 Task: Find connections with filter location Nova Lima with filter topic #Successwith filter profile language Potuguese with filter current company HashedIn by Deloitte with filter school Little Flower School - India with filter industry Security Guards and Patrol Services with filter service category Blogging with filter keywords title Animal Breeder
Action: Mouse moved to (235, 293)
Screenshot: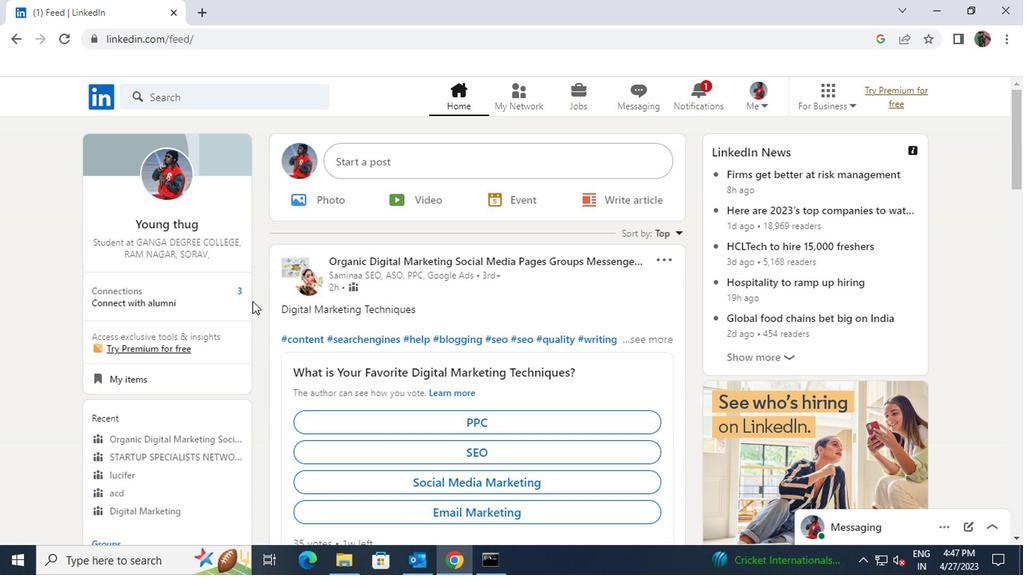
Action: Mouse pressed left at (235, 293)
Screenshot: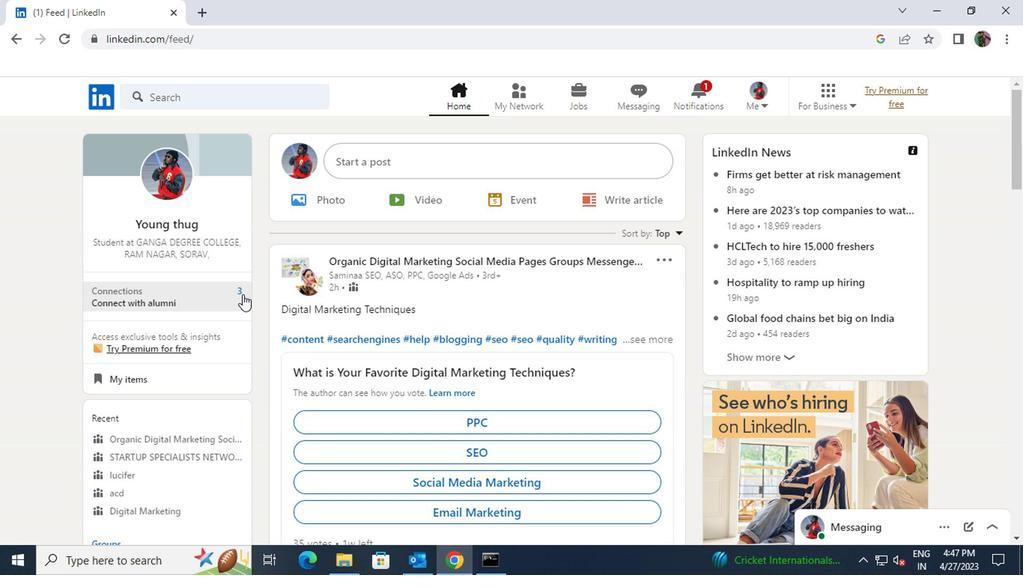 
Action: Mouse moved to (247, 188)
Screenshot: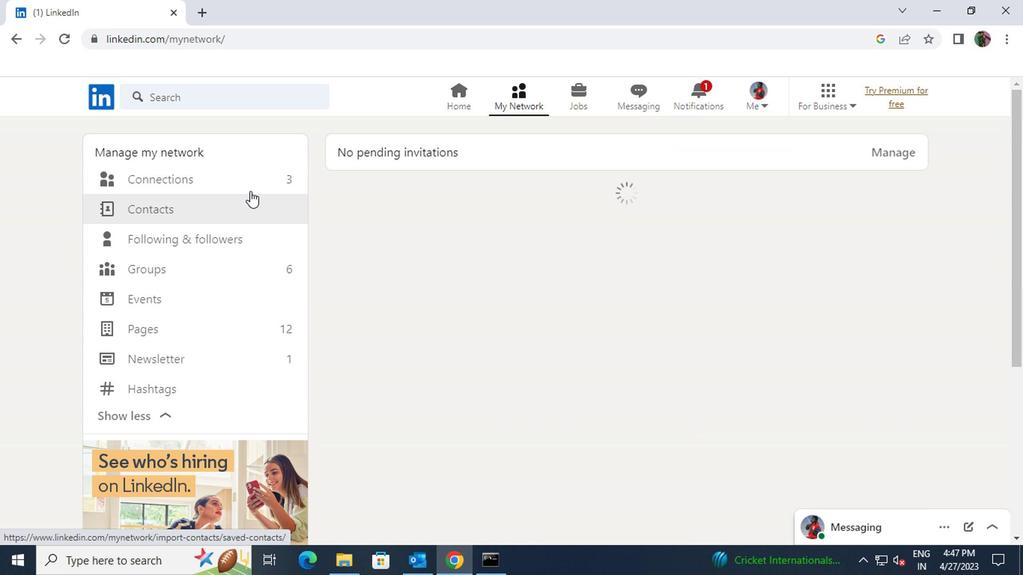 
Action: Mouse pressed left at (247, 188)
Screenshot: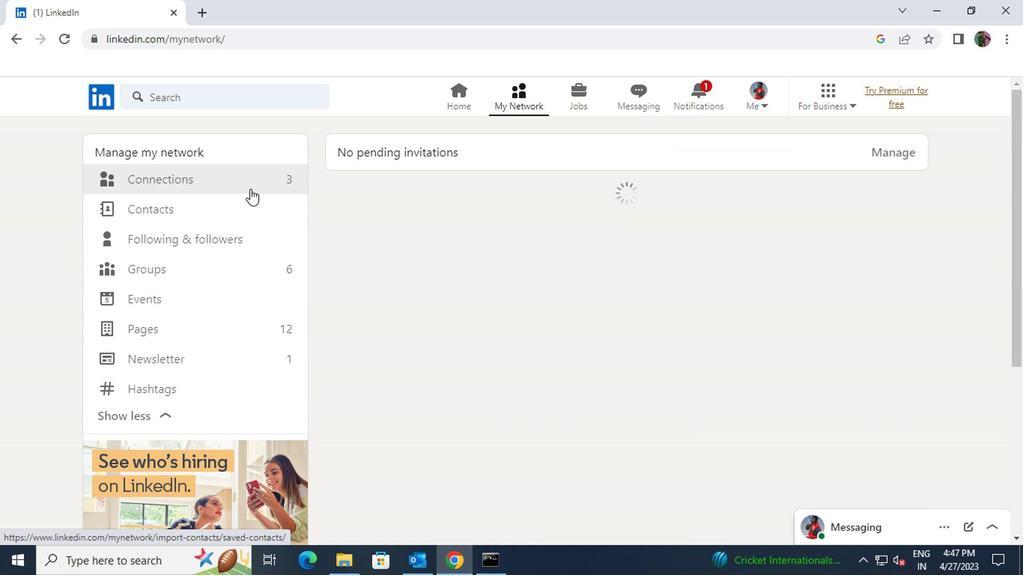 
Action: Mouse moved to (589, 180)
Screenshot: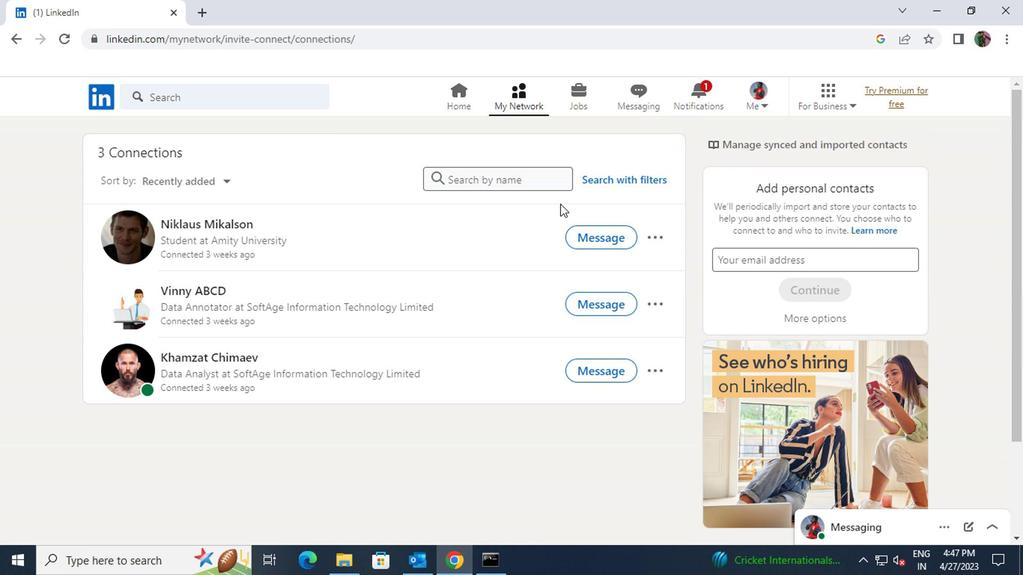 
Action: Mouse pressed left at (589, 180)
Screenshot: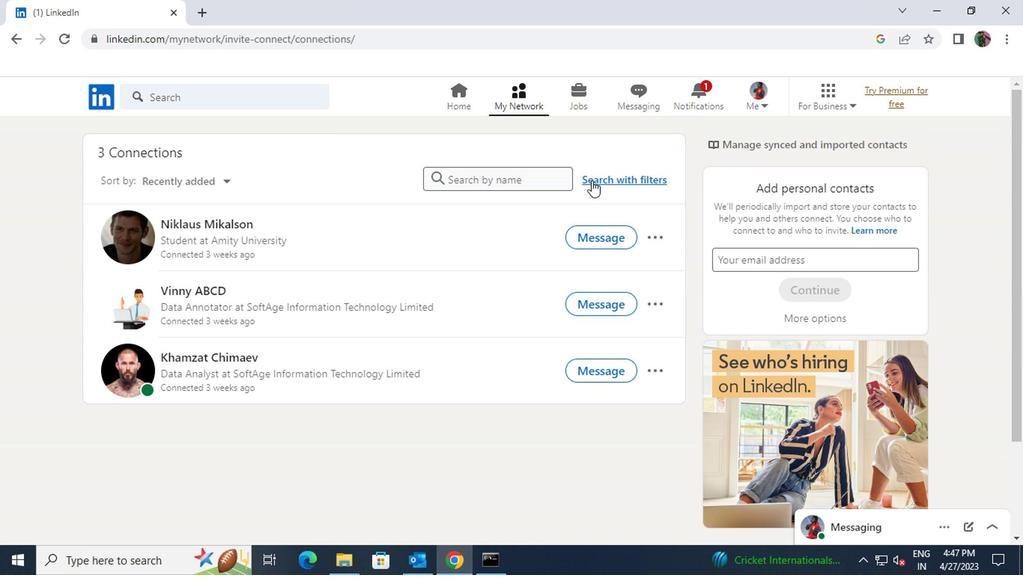 
Action: Mouse moved to (563, 142)
Screenshot: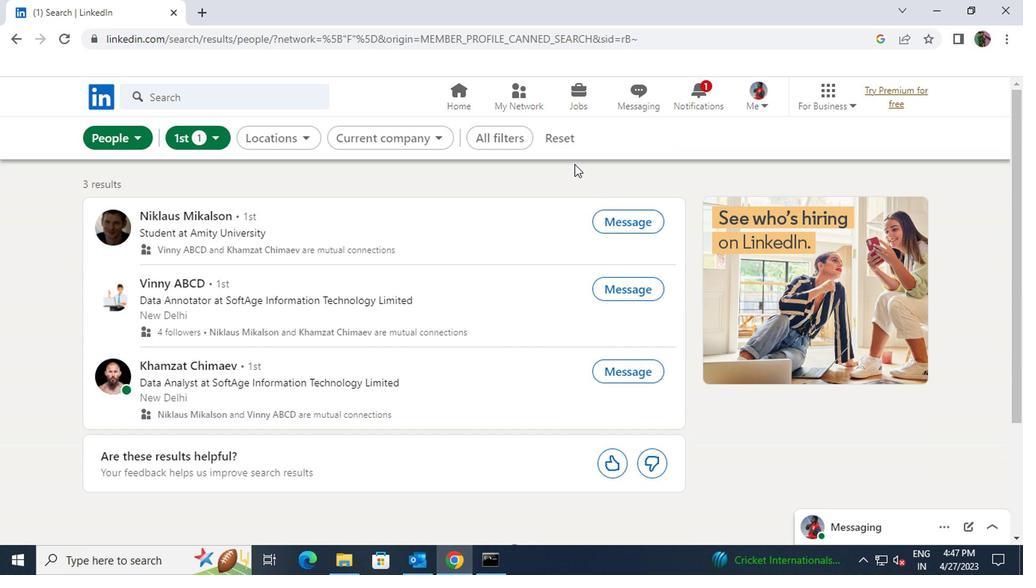 
Action: Mouse pressed left at (563, 142)
Screenshot: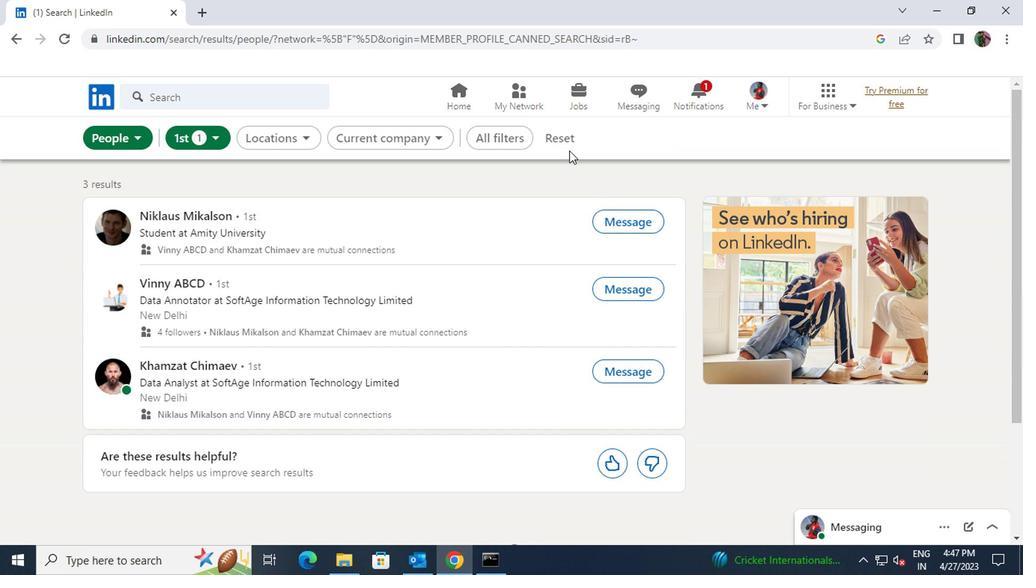 
Action: Mouse moved to (533, 142)
Screenshot: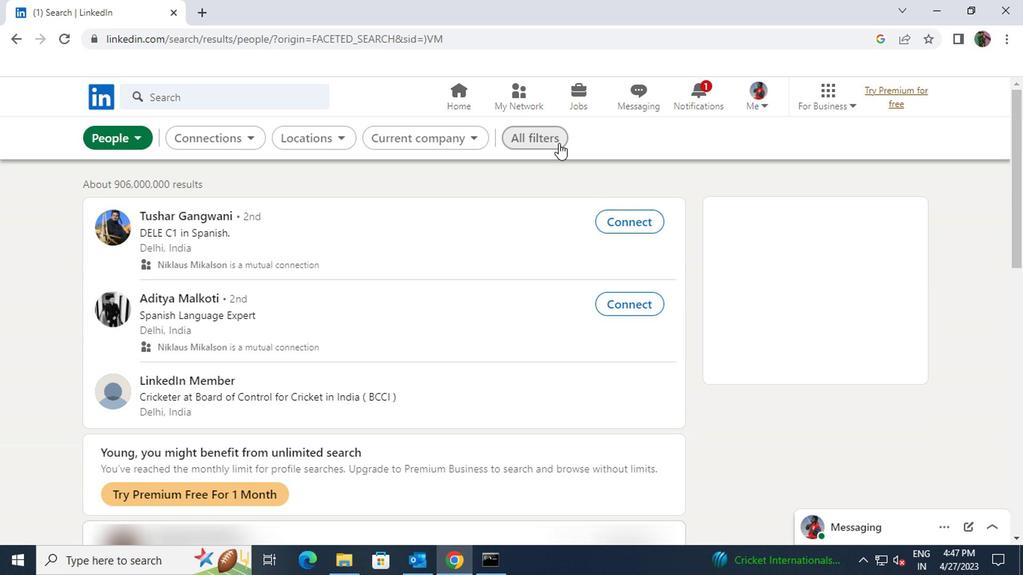 
Action: Mouse pressed left at (533, 142)
Screenshot: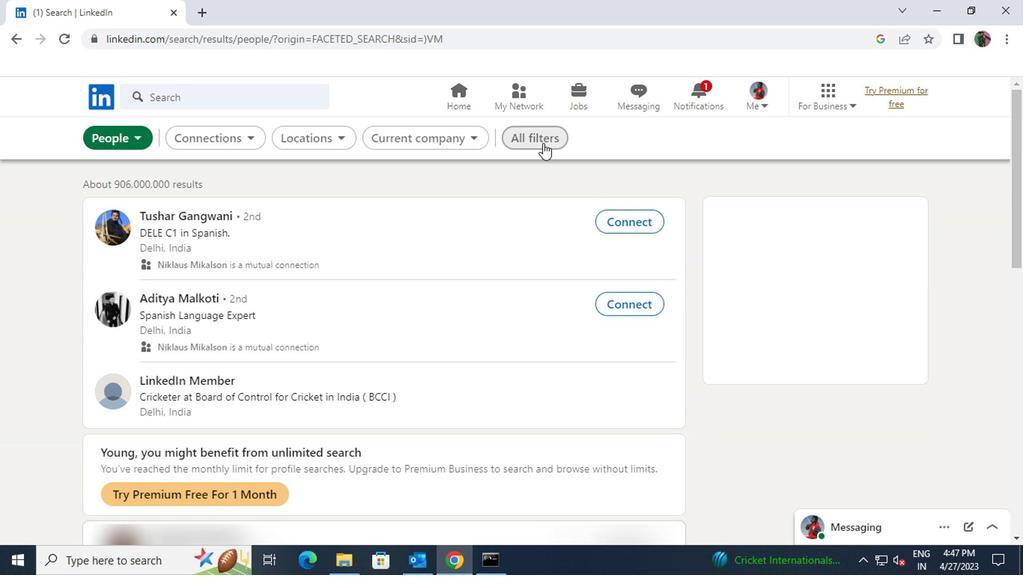 
Action: Mouse moved to (758, 350)
Screenshot: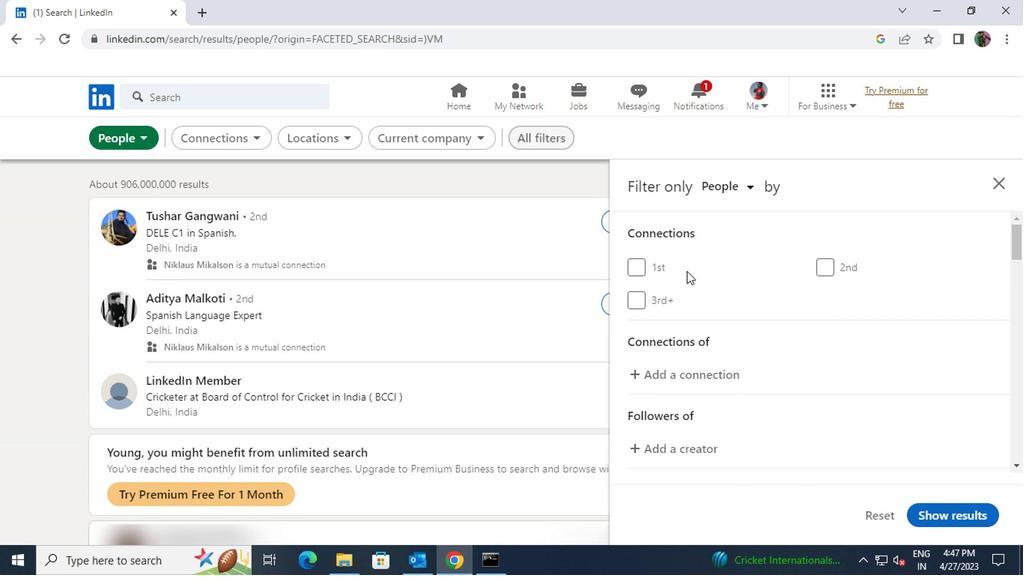 
Action: Mouse scrolled (758, 349) with delta (0, -1)
Screenshot: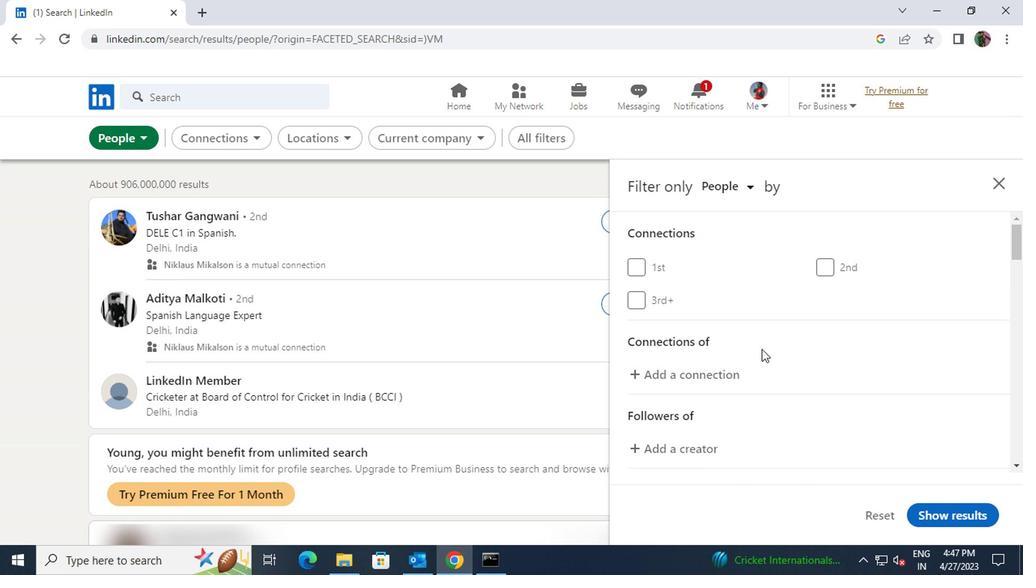 
Action: Mouse scrolled (758, 349) with delta (0, -1)
Screenshot: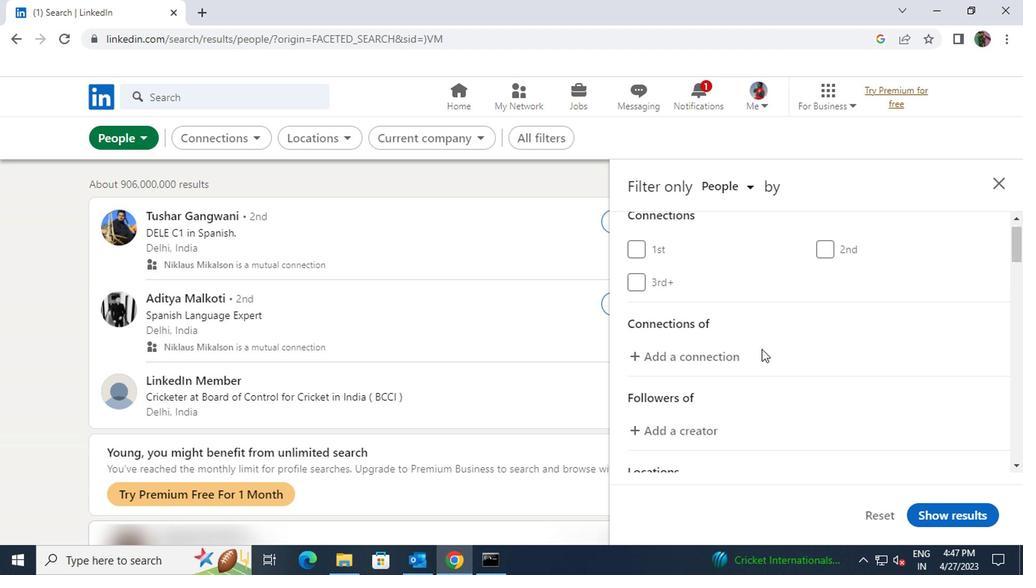 
Action: Mouse scrolled (758, 349) with delta (0, -1)
Screenshot: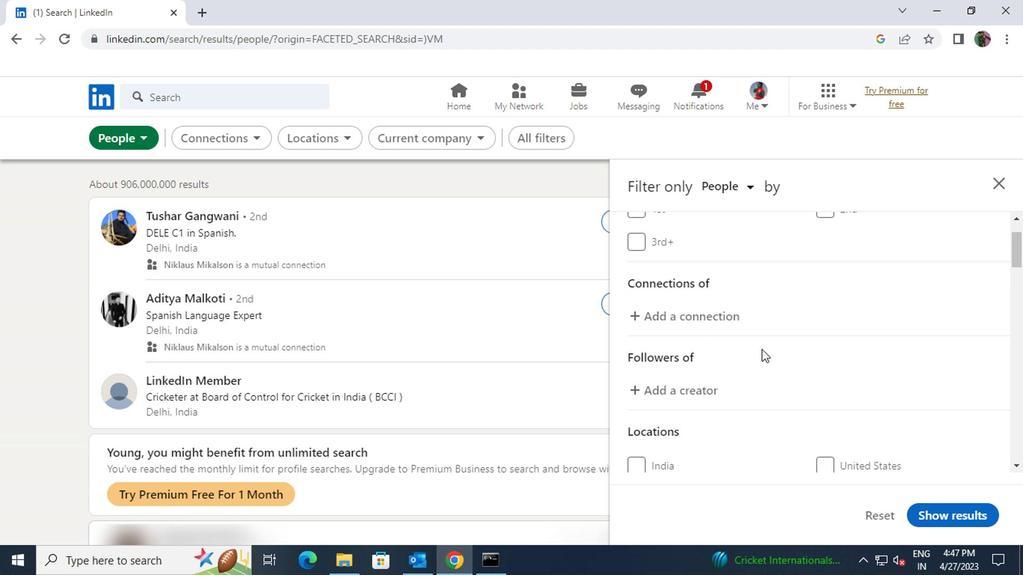 
Action: Mouse moved to (833, 365)
Screenshot: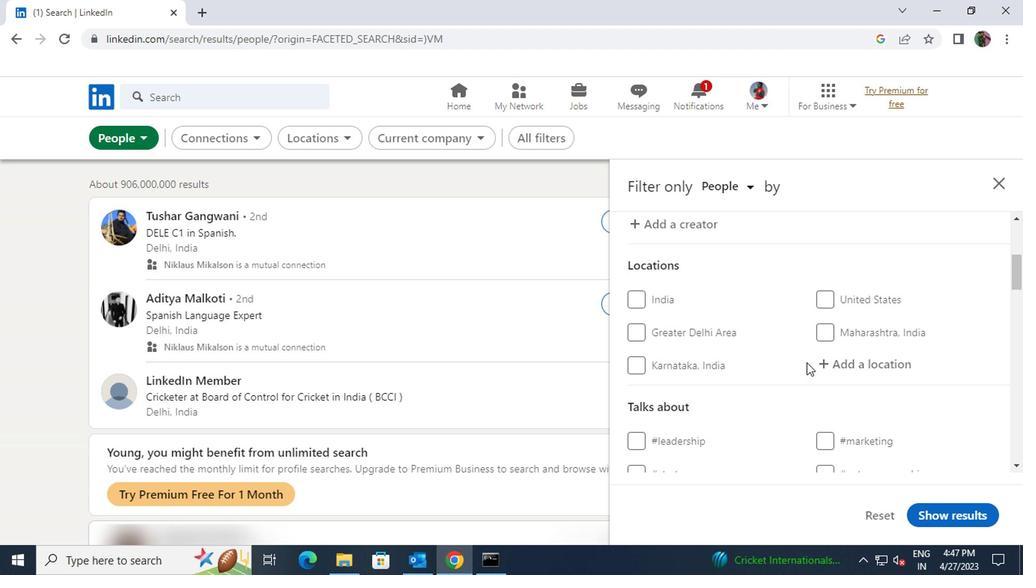 
Action: Mouse pressed left at (833, 365)
Screenshot: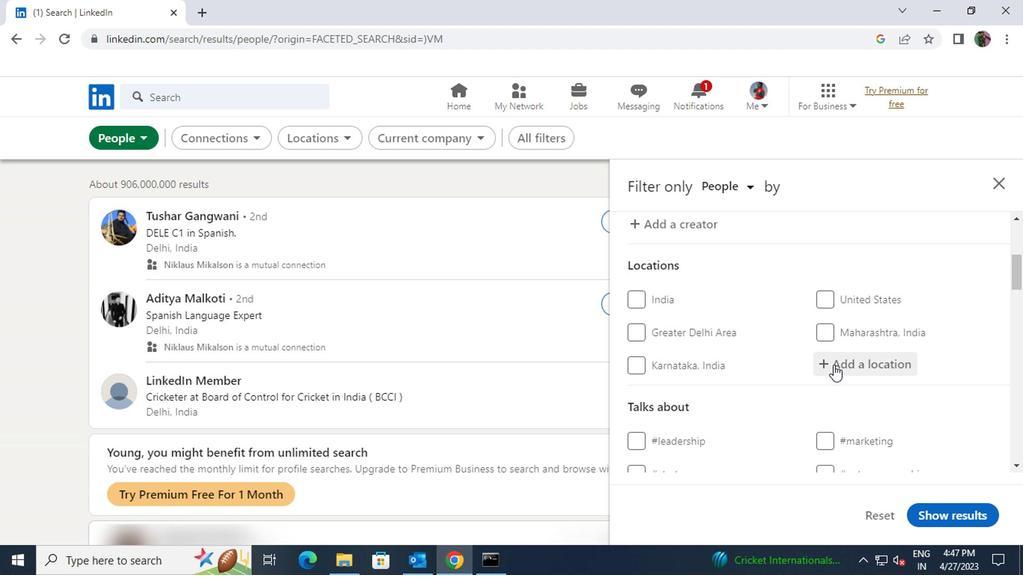 
Action: Mouse moved to (833, 365)
Screenshot: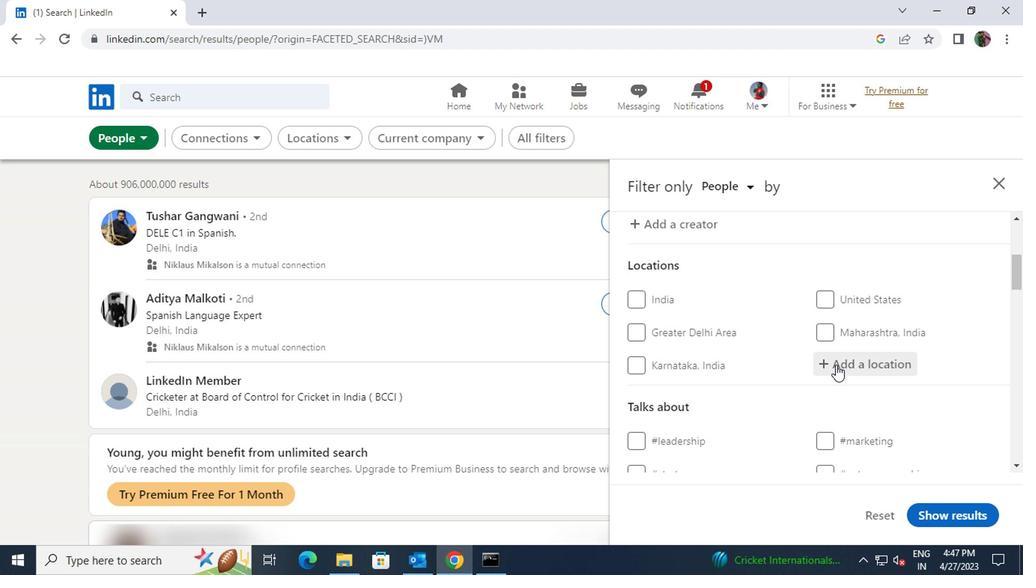 
Action: Key pressed <Key.shift>NOVA<Key.space>LIMA
Screenshot: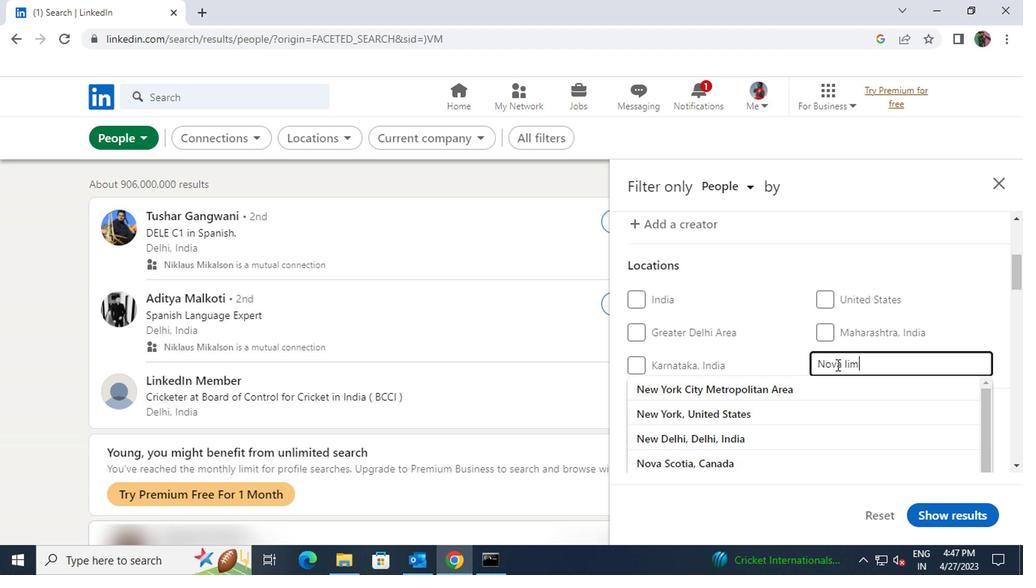 
Action: Mouse moved to (829, 382)
Screenshot: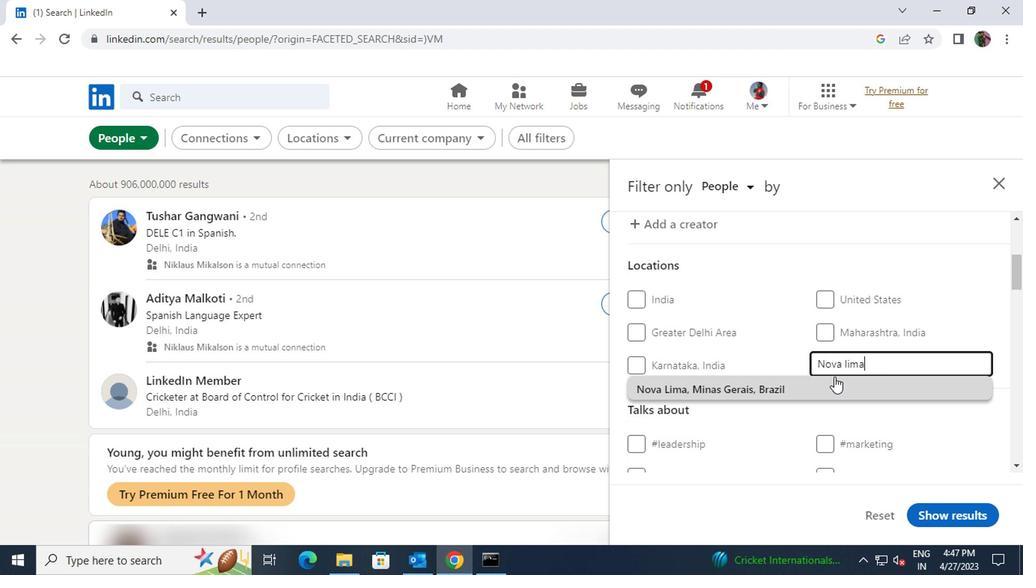 
Action: Mouse pressed left at (829, 382)
Screenshot: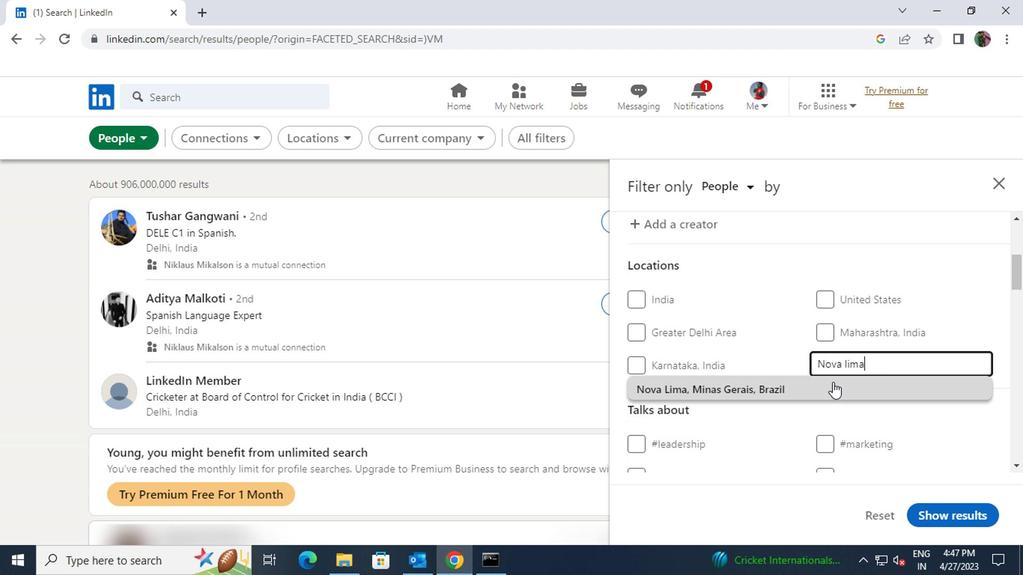 
Action: Mouse scrolled (829, 382) with delta (0, 0)
Screenshot: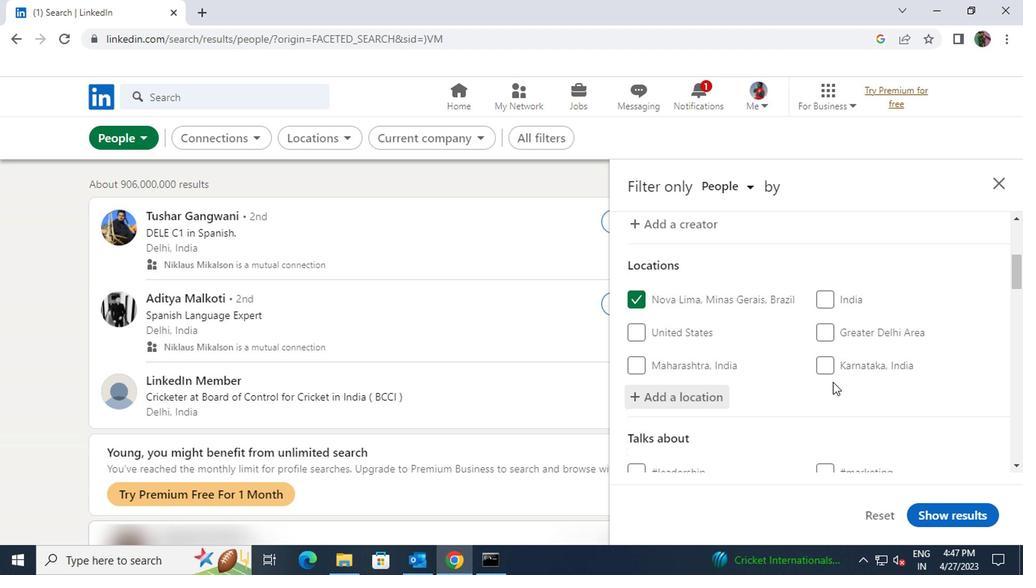 
Action: Mouse scrolled (829, 382) with delta (0, 0)
Screenshot: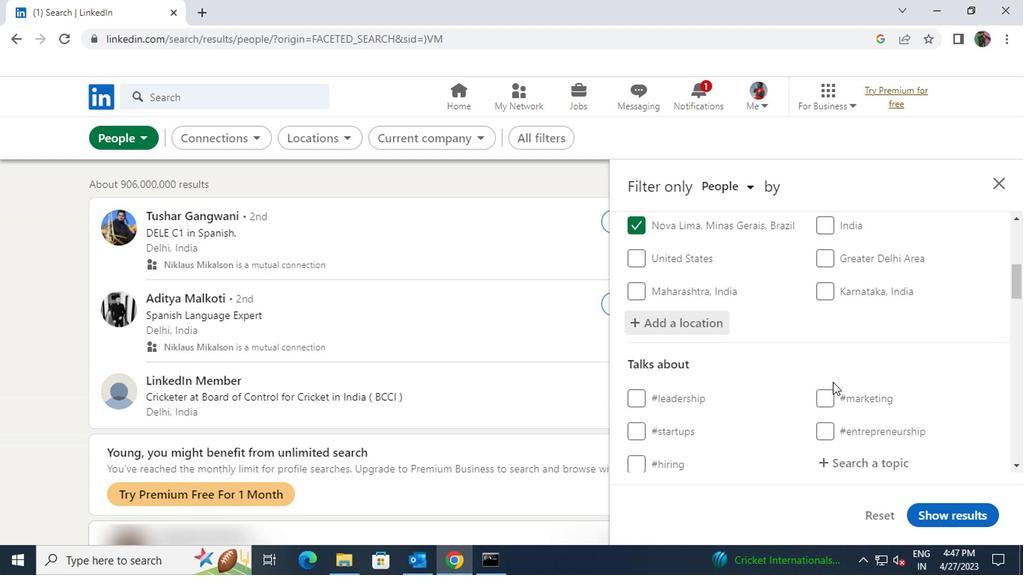 
Action: Mouse pressed left at (829, 382)
Screenshot: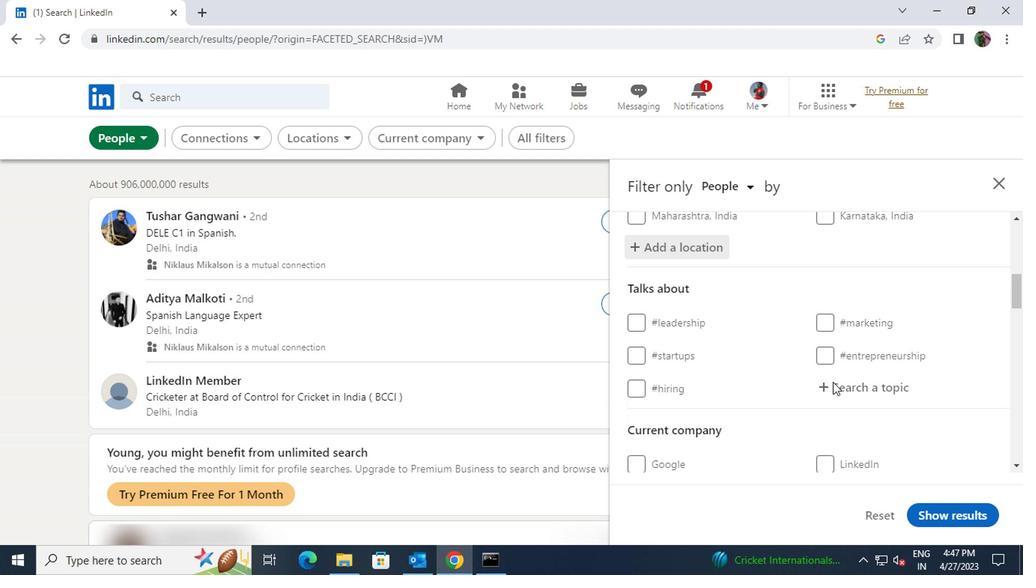 
Action: Key pressed <Key.shift>#<Key.shift>SUCESSWITH
Screenshot: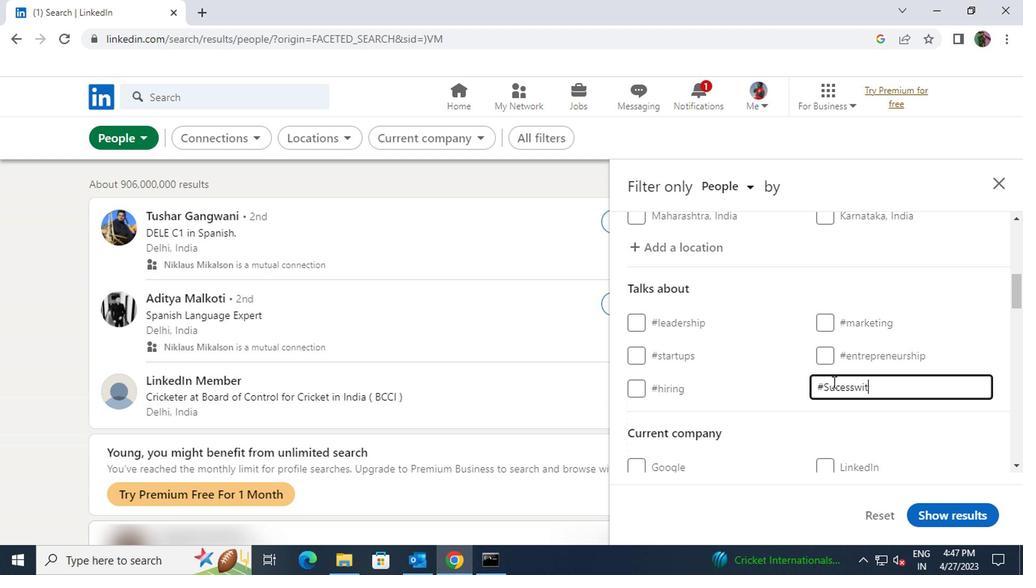 
Action: Mouse scrolled (829, 382) with delta (0, 0)
Screenshot: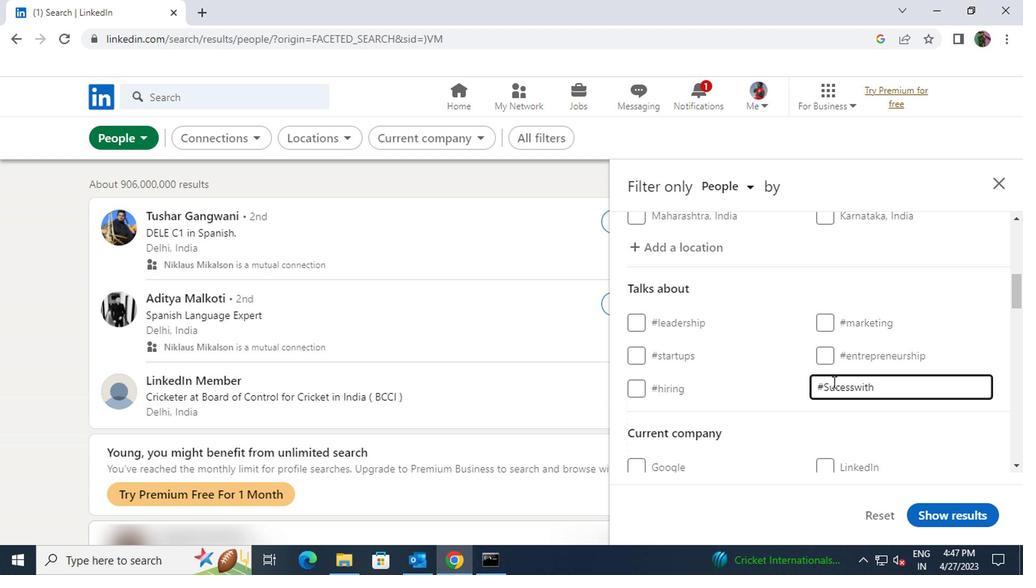 
Action: Mouse scrolled (829, 382) with delta (0, 0)
Screenshot: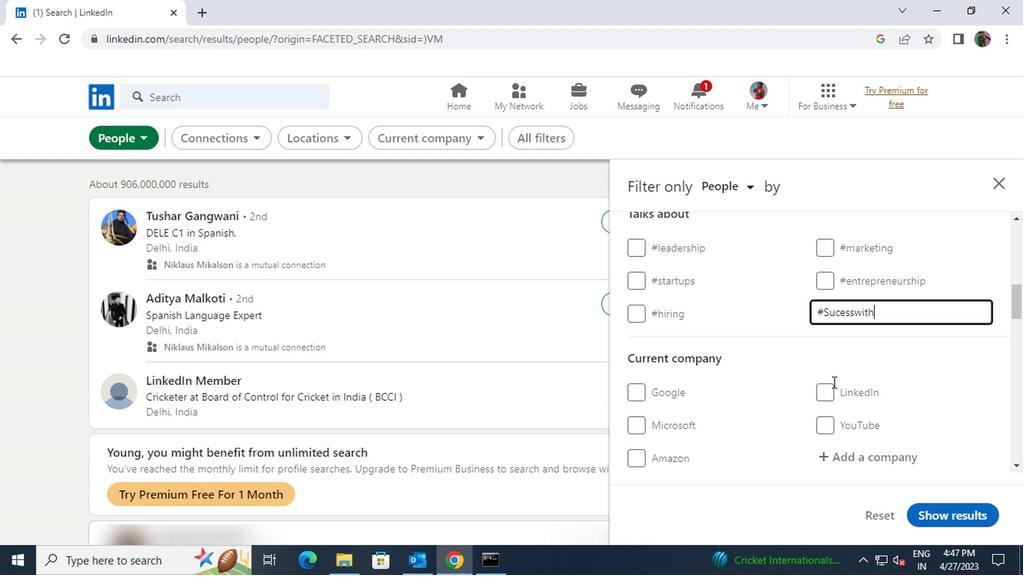 
Action: Mouse pressed left at (829, 382)
Screenshot: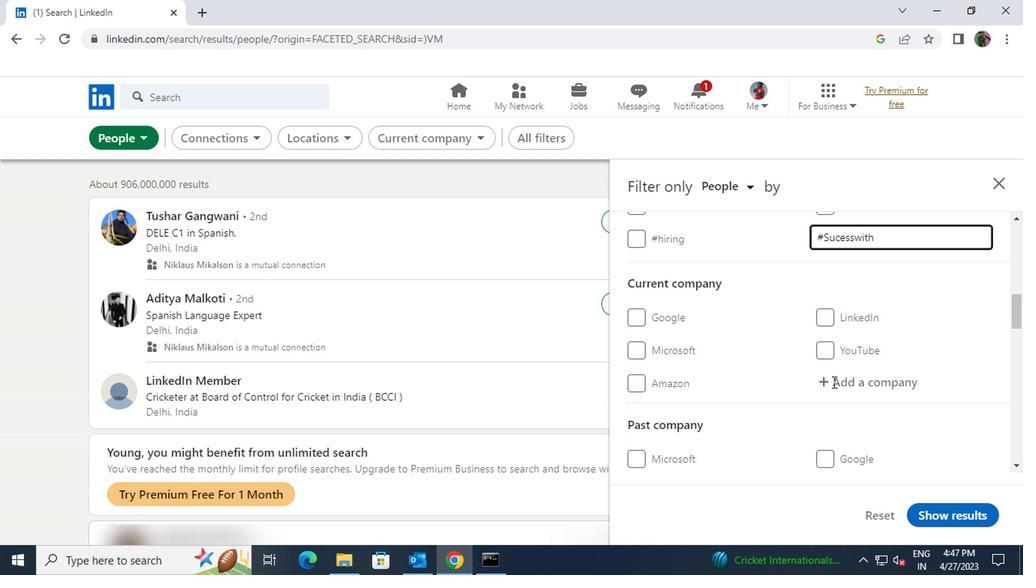
Action: Key pressed <Key.shift><Key.shift><Key.shift><Key.shift><Key.shift>HASHEDI
Screenshot: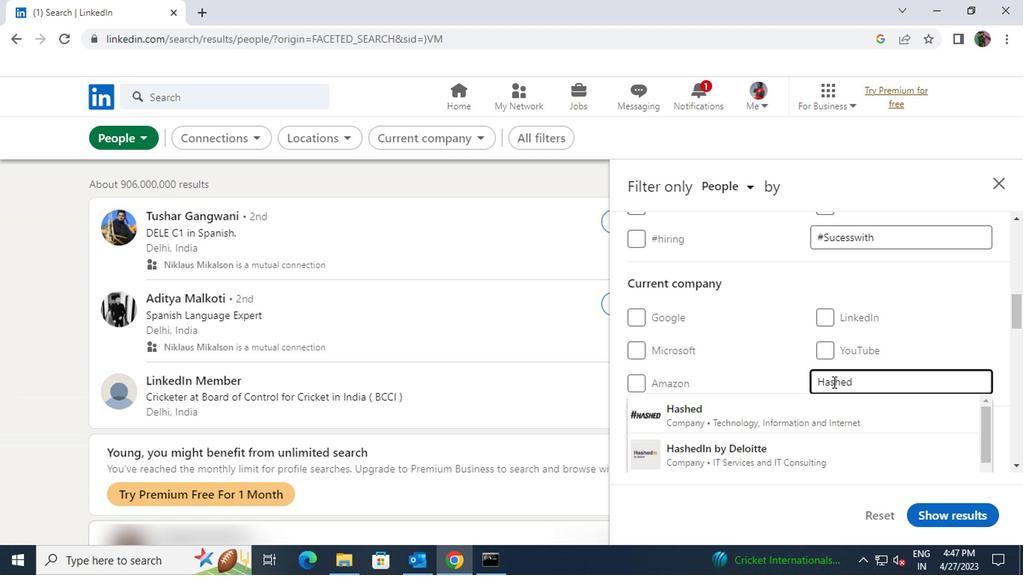 
Action: Mouse moved to (821, 412)
Screenshot: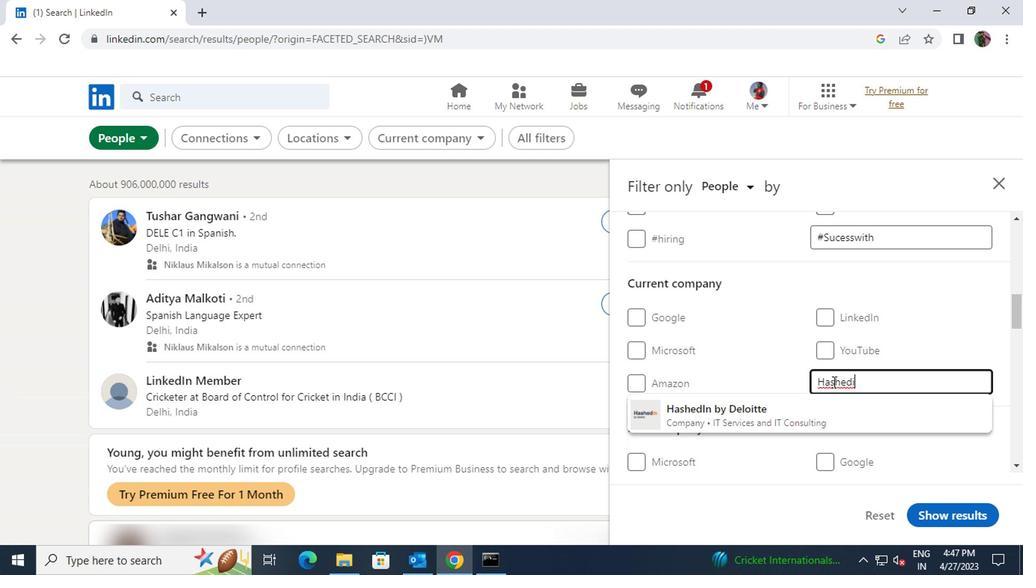 
Action: Mouse pressed left at (821, 412)
Screenshot: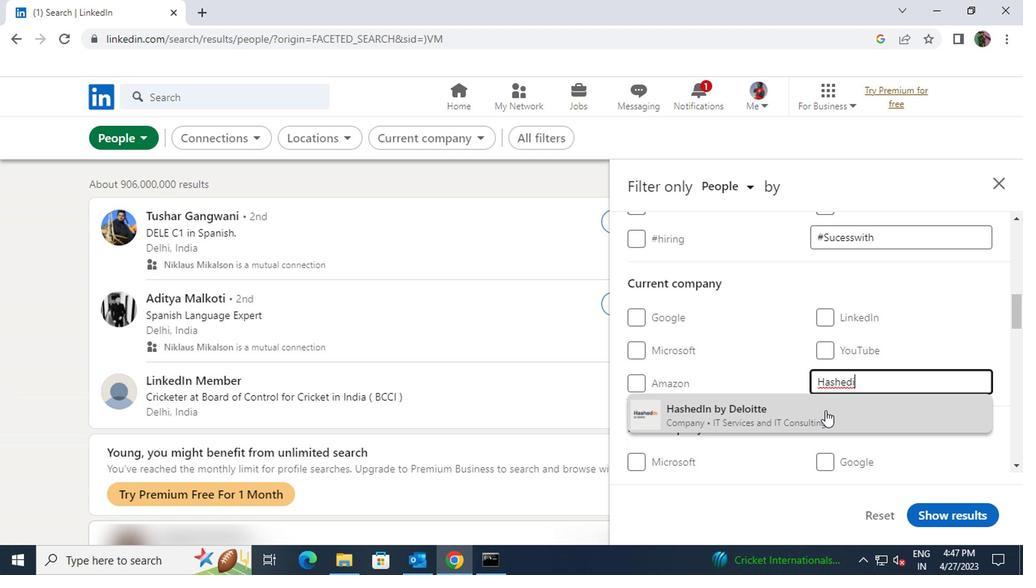 
Action: Mouse scrolled (821, 411) with delta (0, 0)
Screenshot: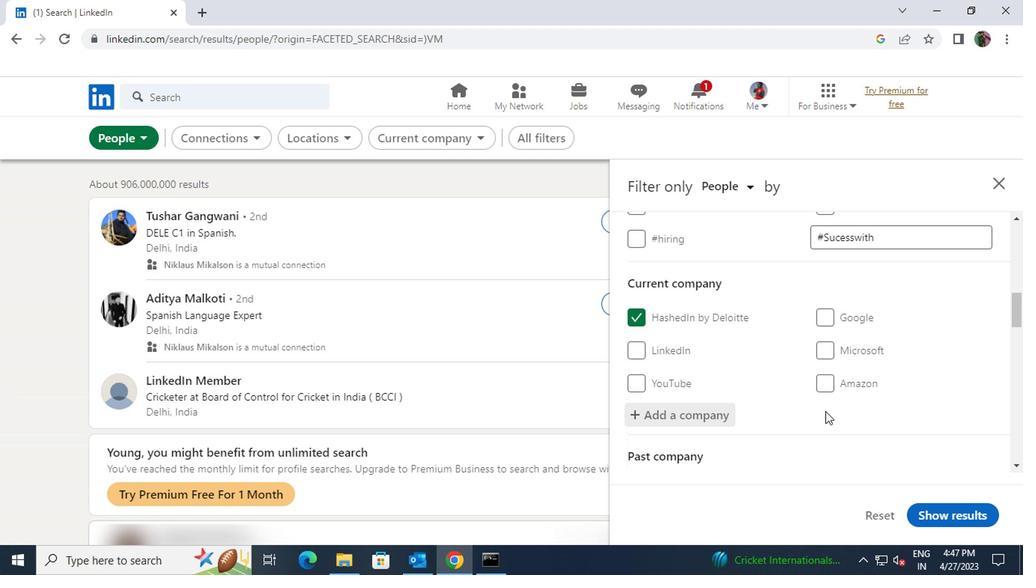 
Action: Mouse scrolled (821, 411) with delta (0, 0)
Screenshot: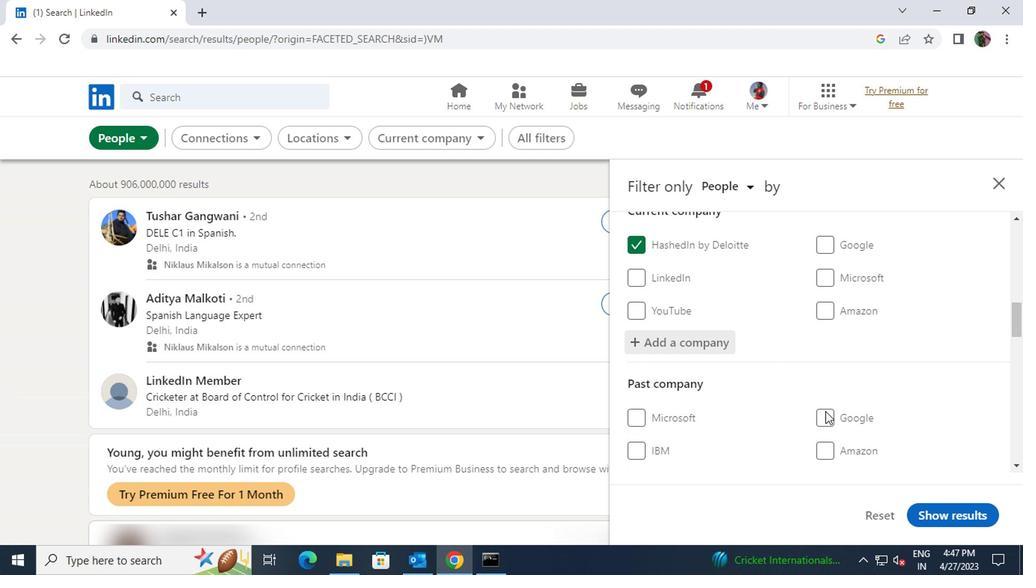
Action: Mouse scrolled (821, 411) with delta (0, 0)
Screenshot: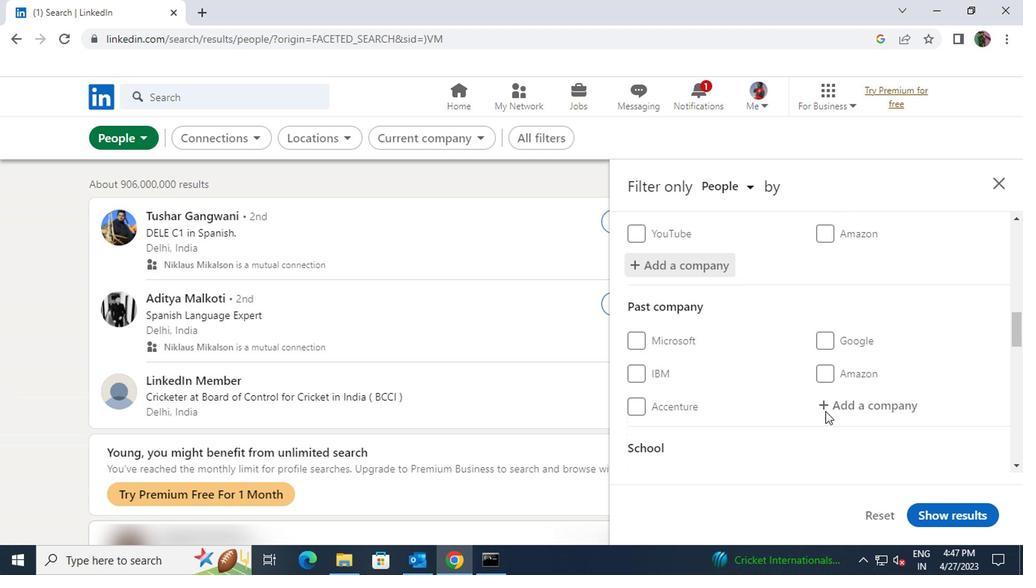 
Action: Mouse scrolled (821, 411) with delta (0, 0)
Screenshot: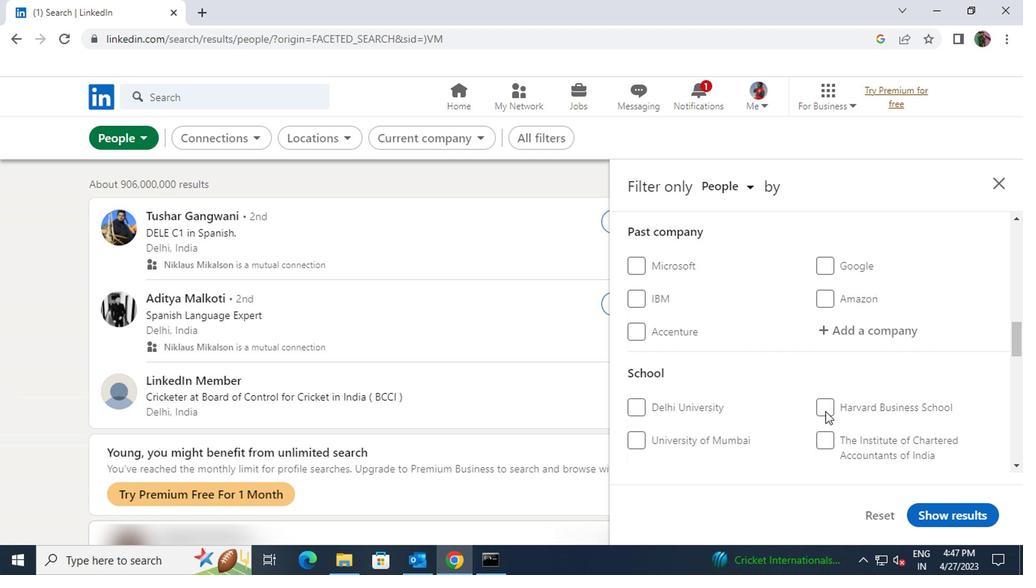 
Action: Mouse pressed left at (821, 412)
Screenshot: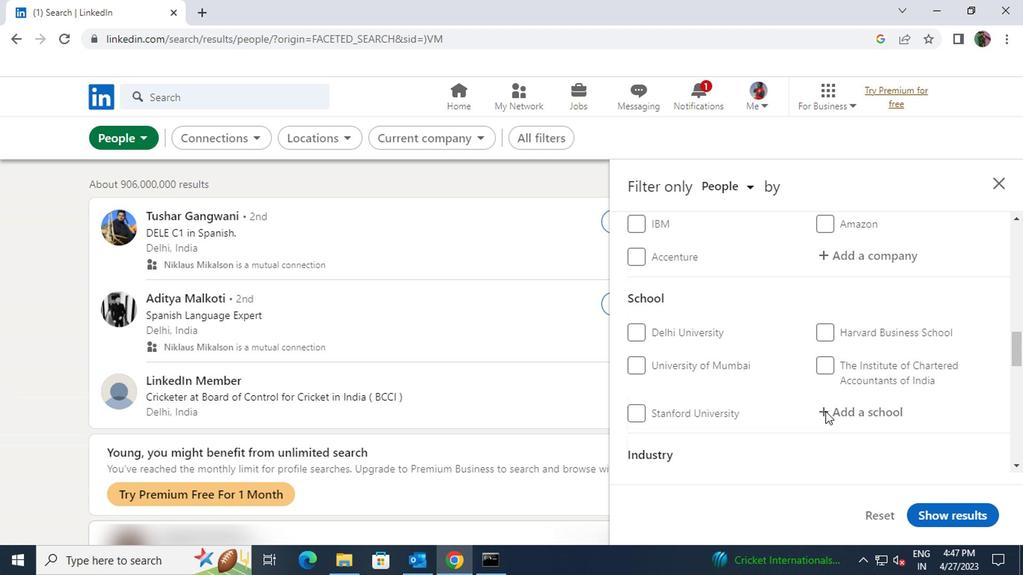 
Action: Key pressed <Key.shift>LITTLE
Screenshot: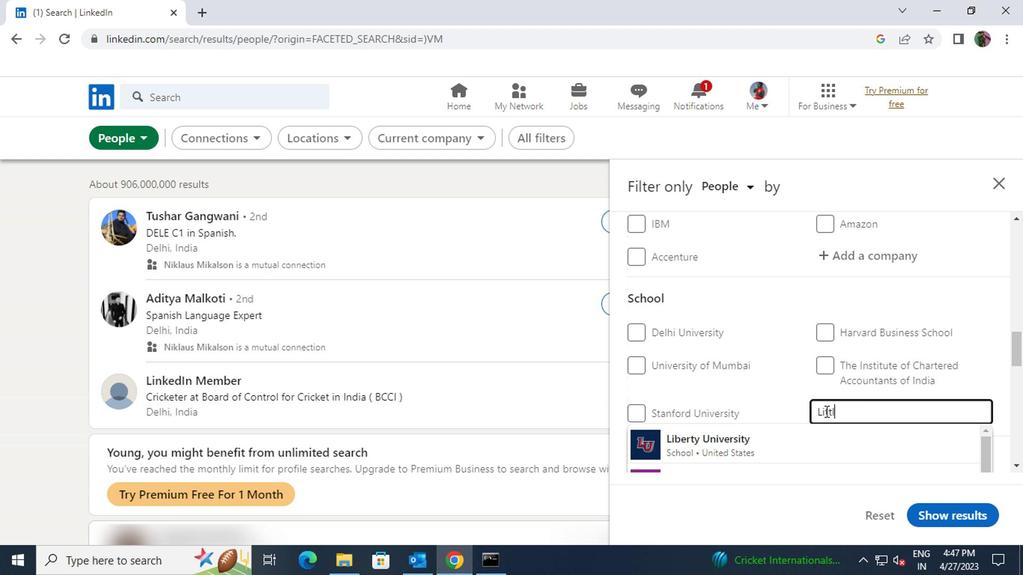 
Action: Mouse moved to (818, 424)
Screenshot: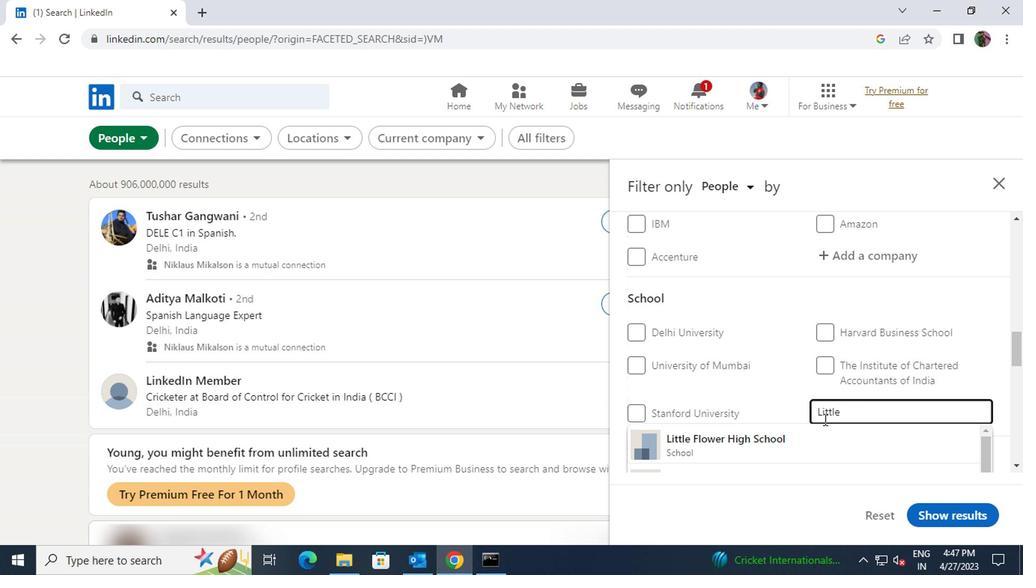 
Action: Mouse scrolled (818, 423) with delta (0, -1)
Screenshot: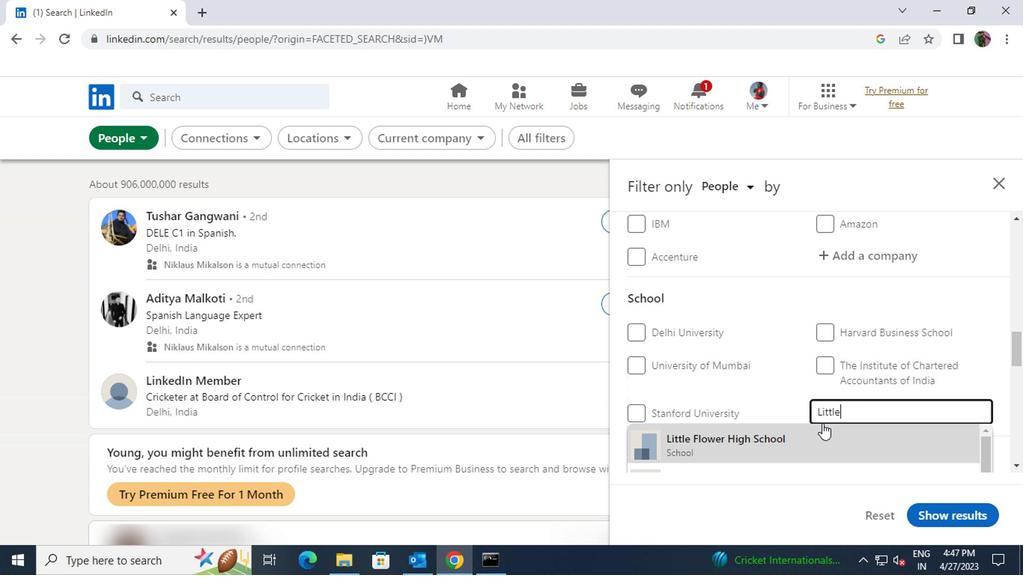 
Action: Mouse scrolled (818, 424) with delta (0, 0)
Screenshot: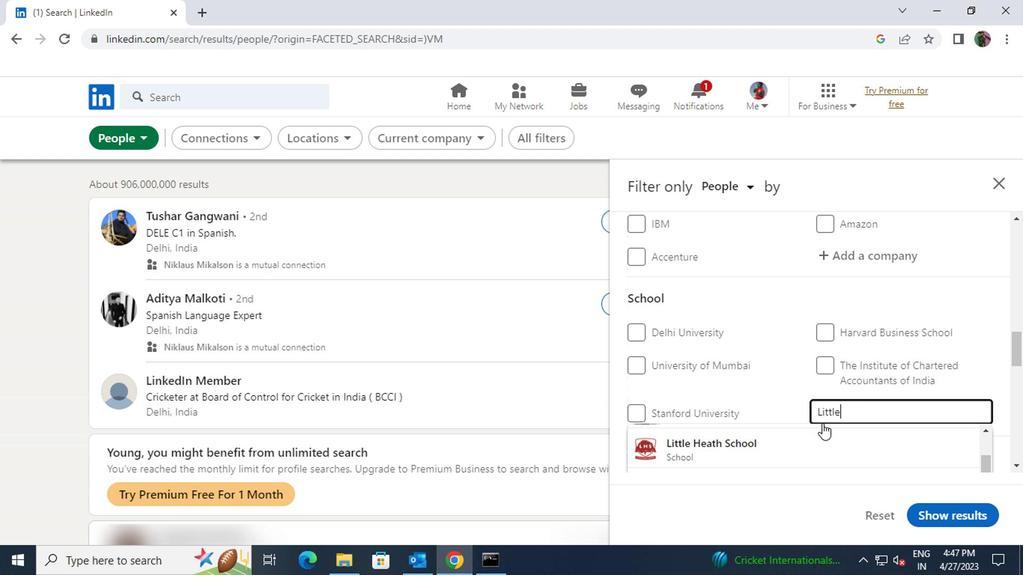 
Action: Mouse scrolled (818, 423) with delta (0, -1)
Screenshot: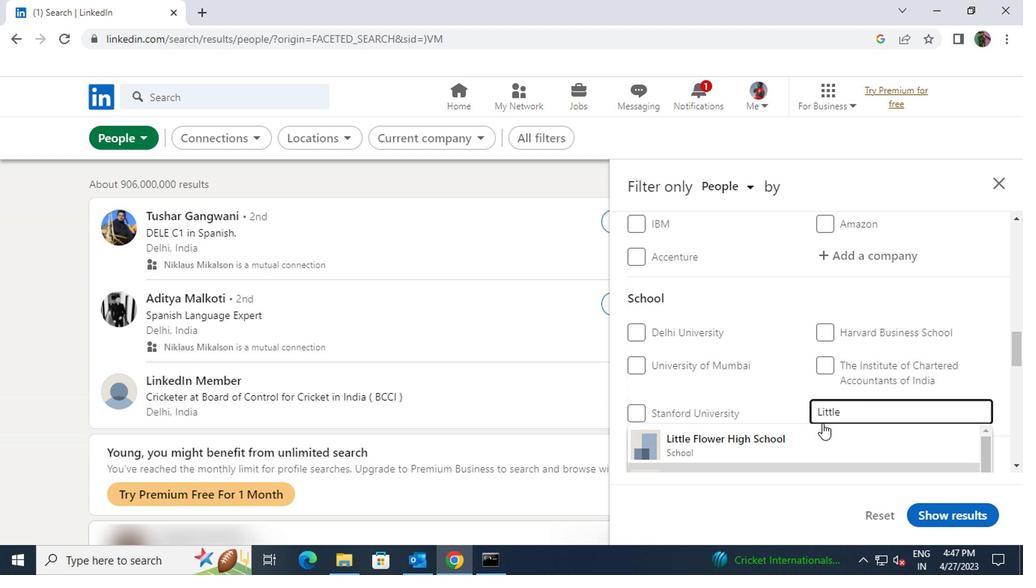 
Action: Mouse scrolled (818, 424) with delta (0, 0)
Screenshot: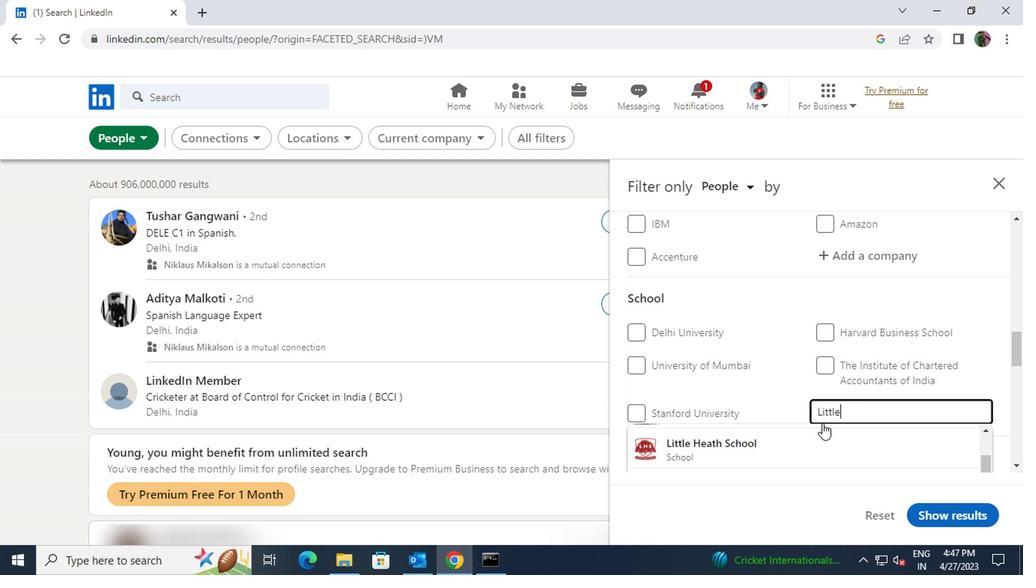 
Action: Mouse moved to (818, 426)
Screenshot: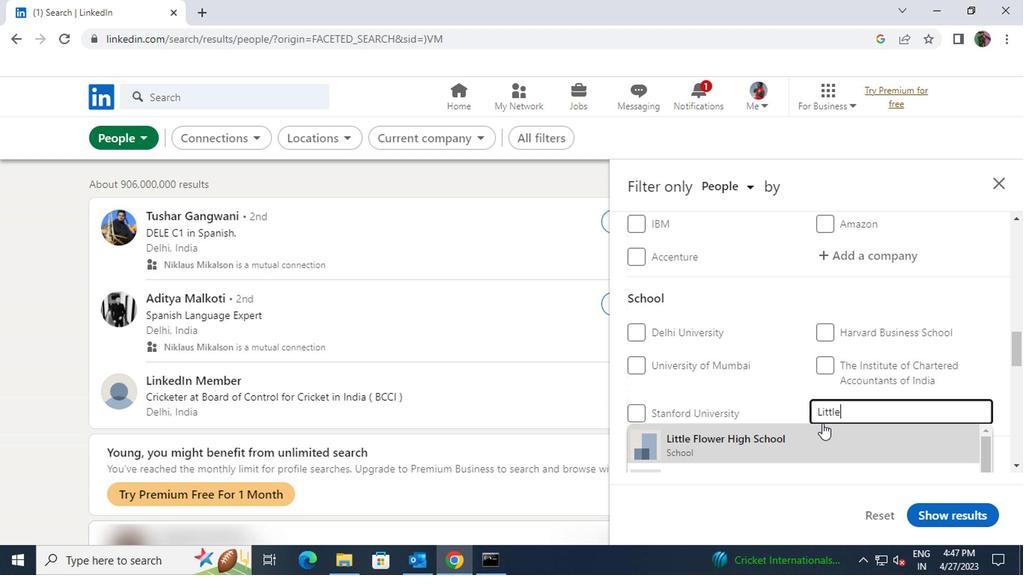 
Action: Mouse scrolled (818, 425) with delta (0, -1)
Screenshot: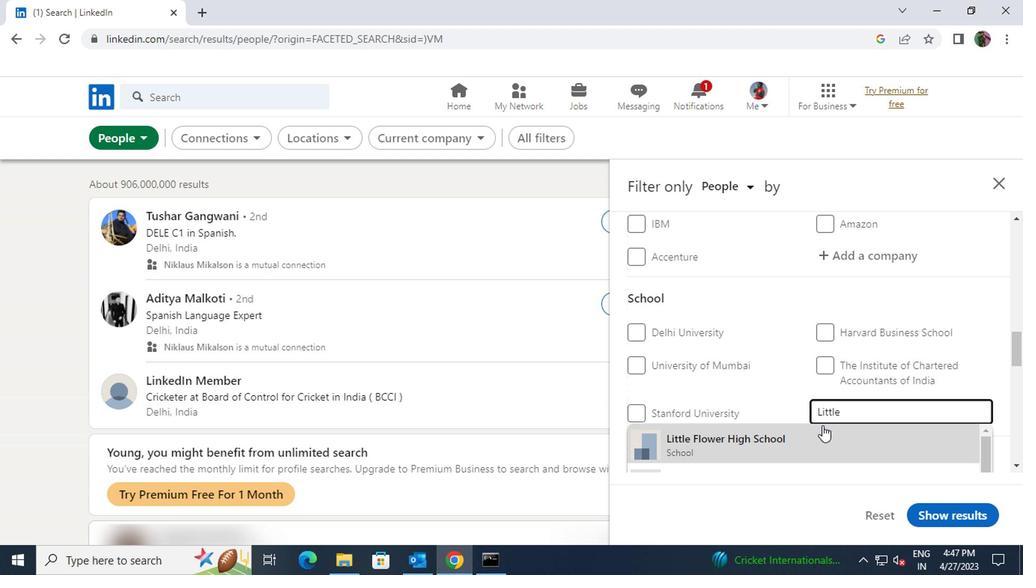 
Action: Mouse scrolled (818, 427) with delta (0, 0)
Screenshot: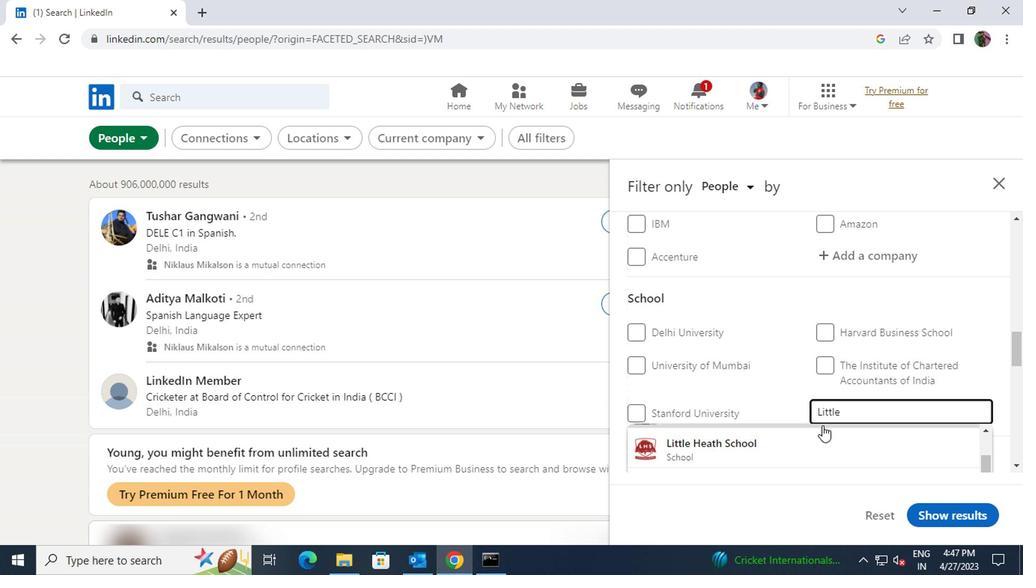 
Action: Mouse moved to (819, 427)
Screenshot: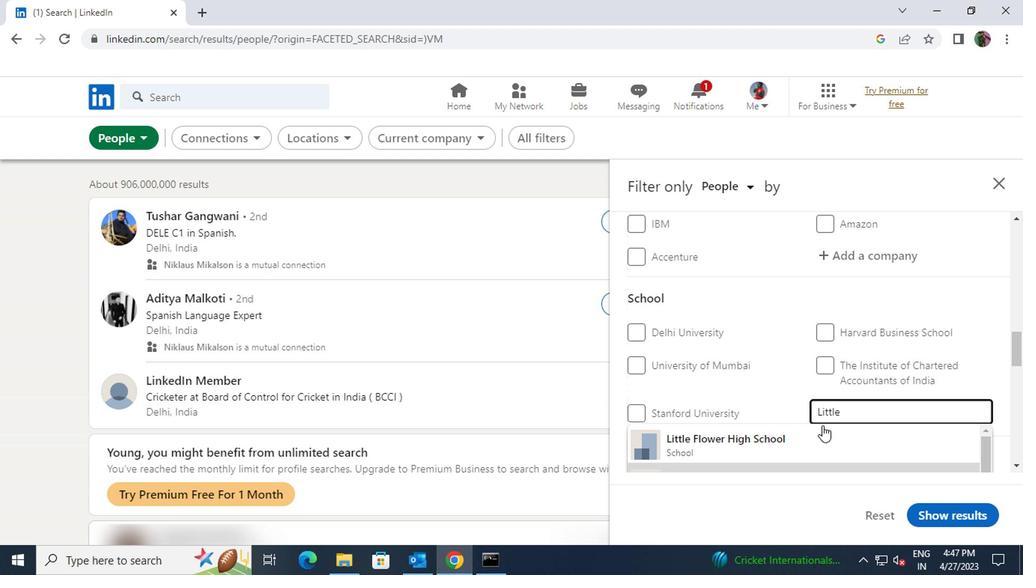 
Action: Mouse pressed left at (819, 427)
Screenshot: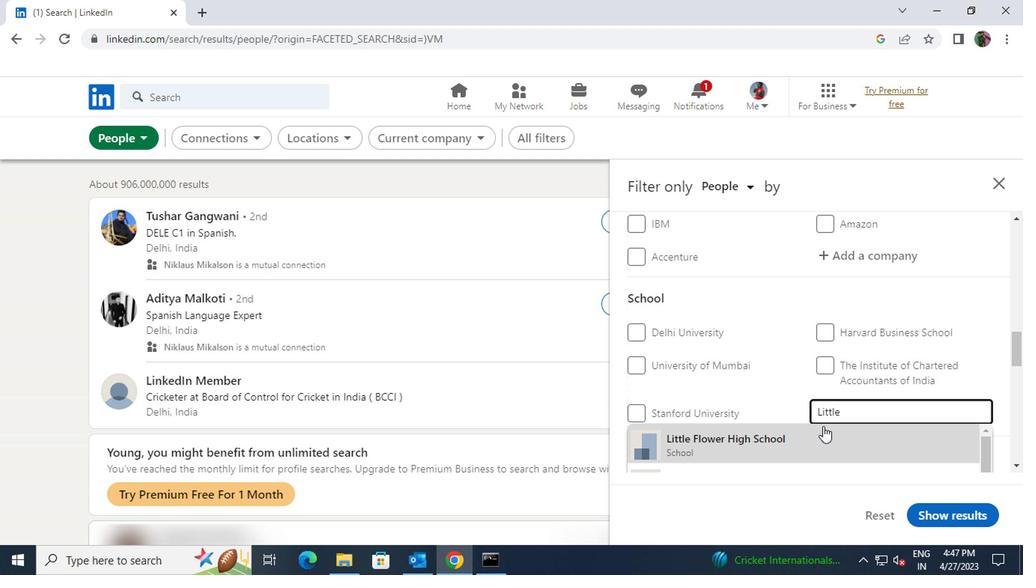 
Action: Mouse scrolled (819, 426) with delta (0, 0)
Screenshot: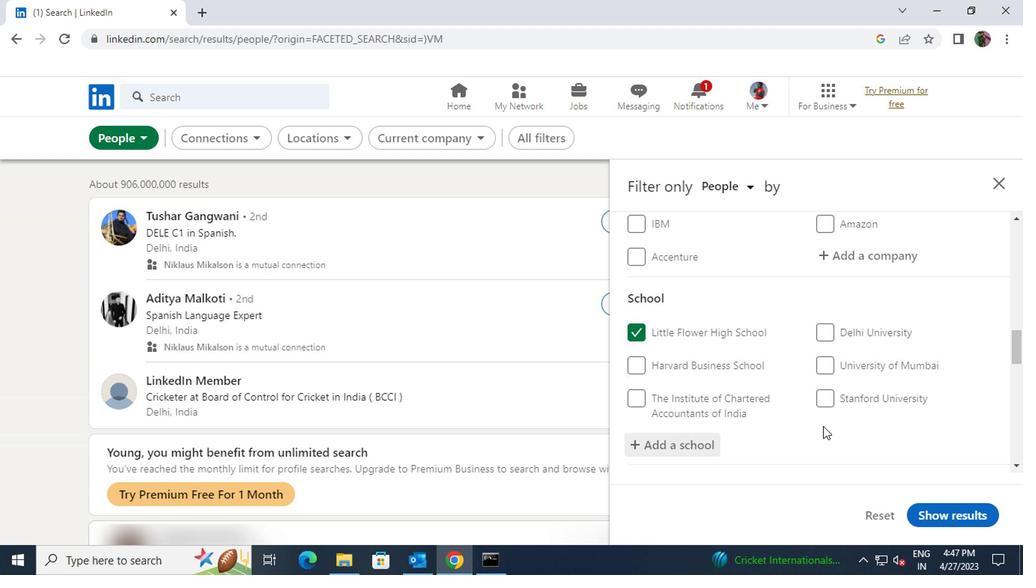 
Action: Mouse scrolled (819, 426) with delta (0, 0)
Screenshot: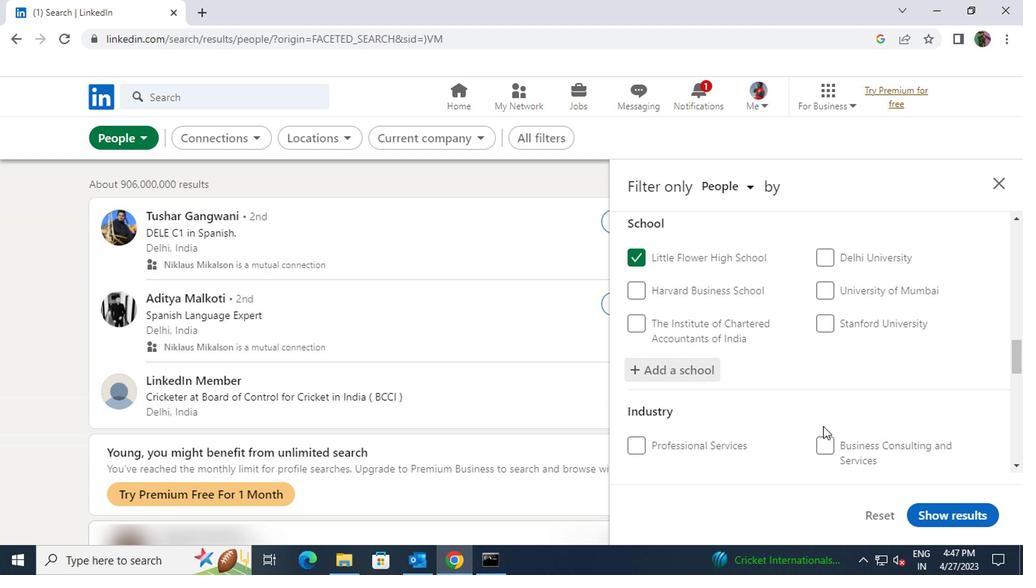 
Action: Mouse scrolled (819, 426) with delta (0, 0)
Screenshot: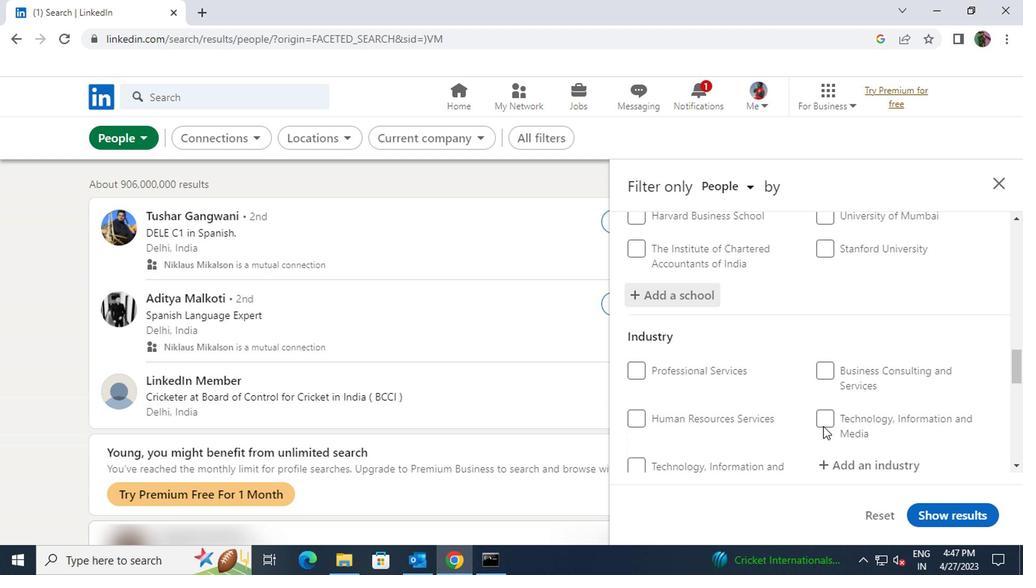 
Action: Mouse moved to (841, 393)
Screenshot: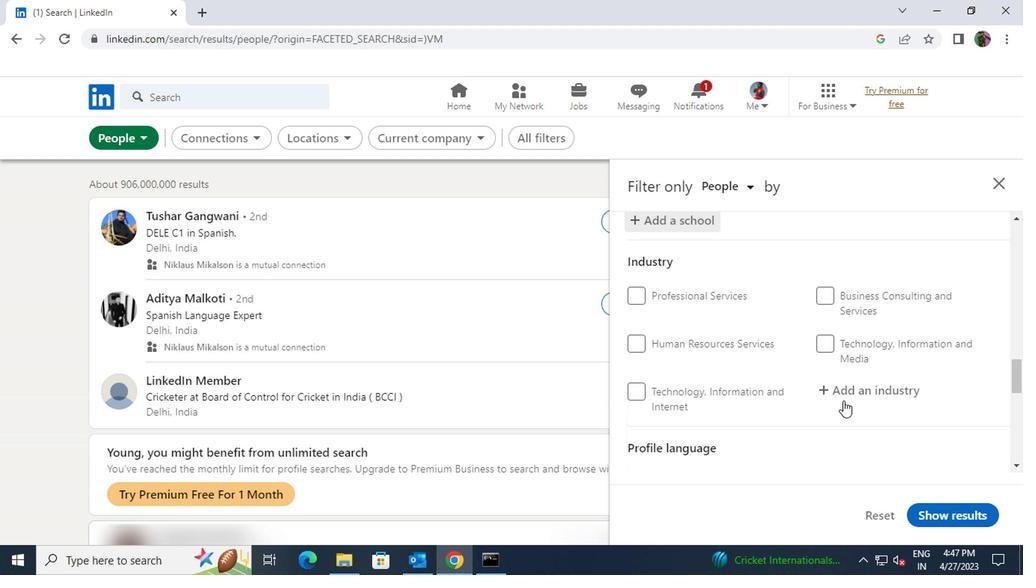 
Action: Mouse pressed left at (841, 393)
Screenshot: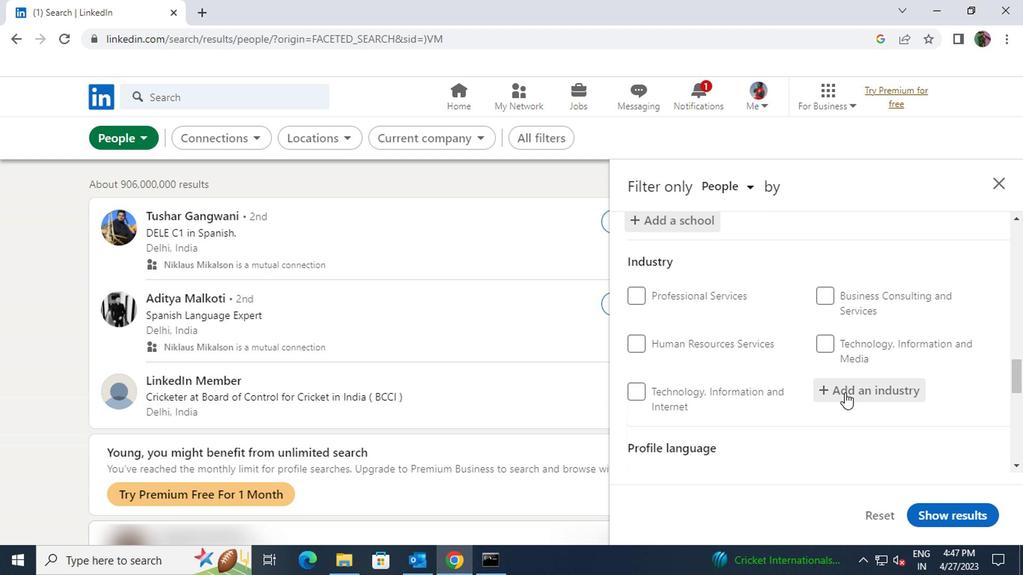 
Action: Key pressed <Key.shift>SECURITY<Key.space><Key.shift>GURADS
Screenshot: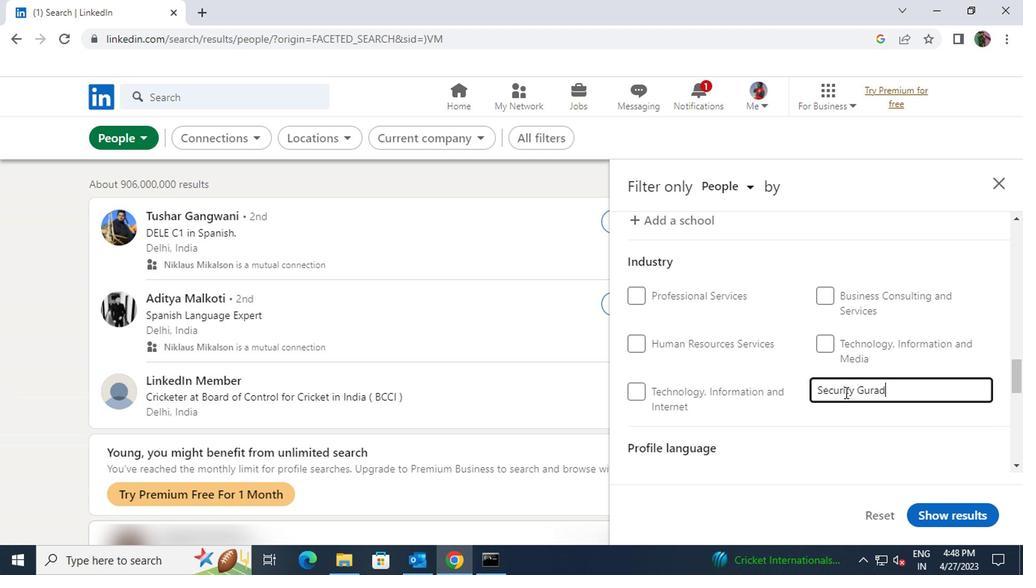 
Action: Mouse scrolled (841, 392) with delta (0, 0)
Screenshot: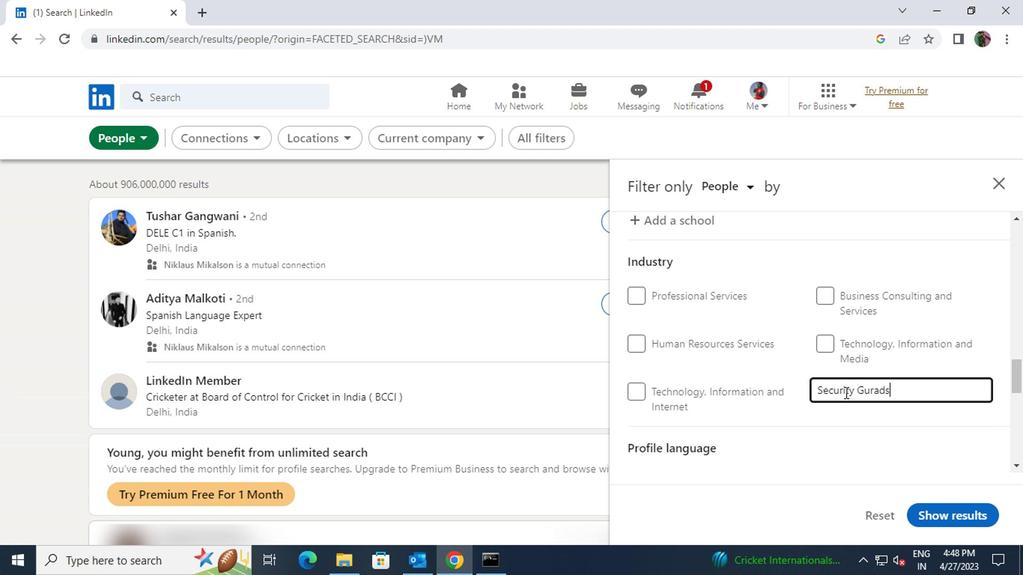 
Action: Mouse scrolled (841, 392) with delta (0, 0)
Screenshot: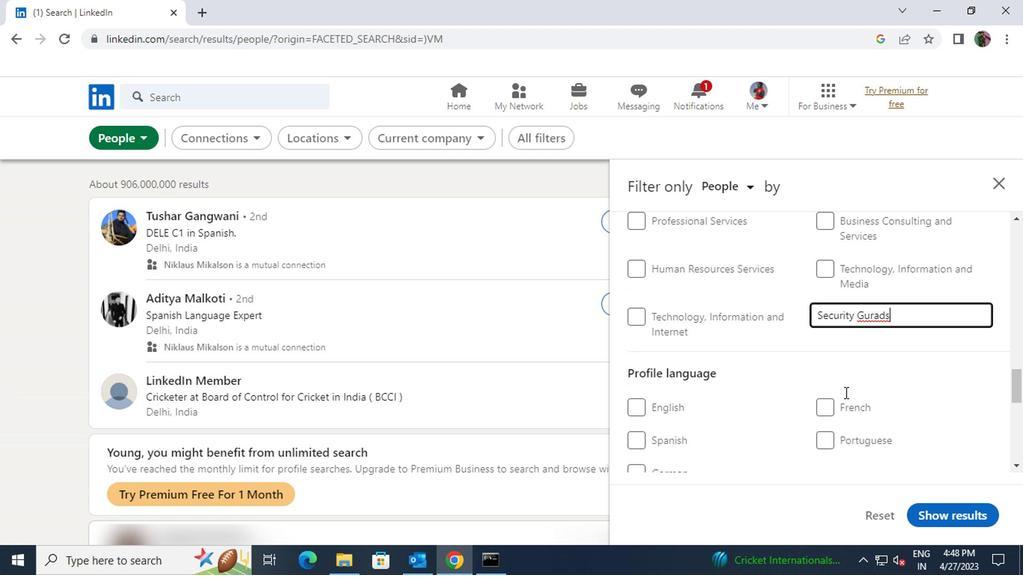 
Action: Mouse moved to (824, 364)
Screenshot: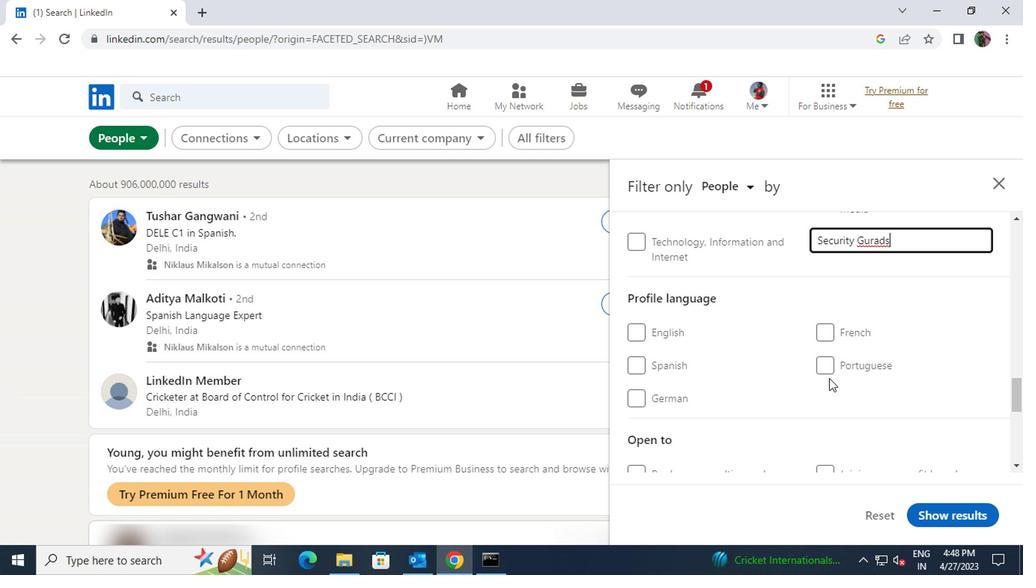 
Action: Mouse pressed left at (824, 364)
Screenshot: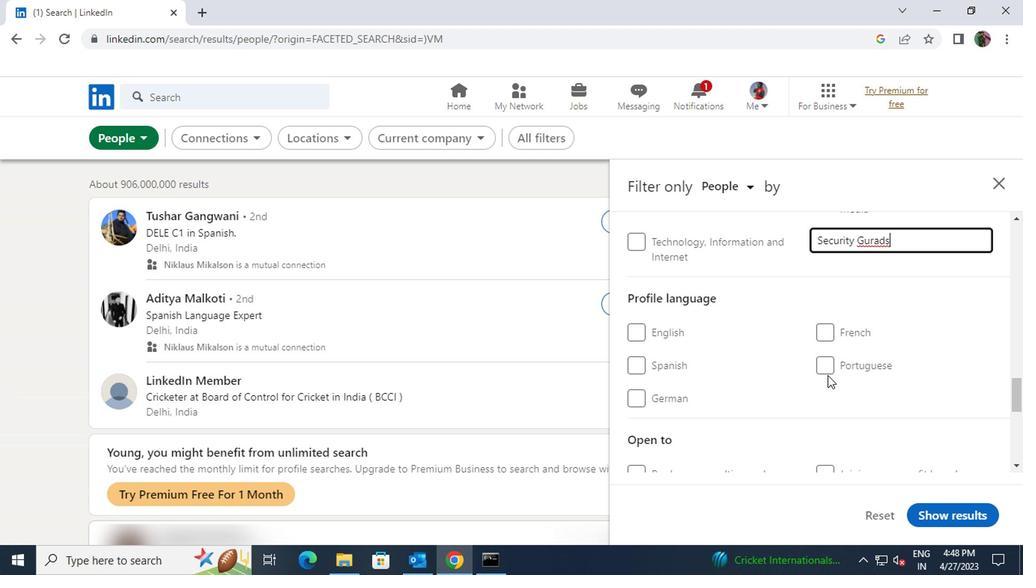 
Action: Mouse moved to (809, 424)
Screenshot: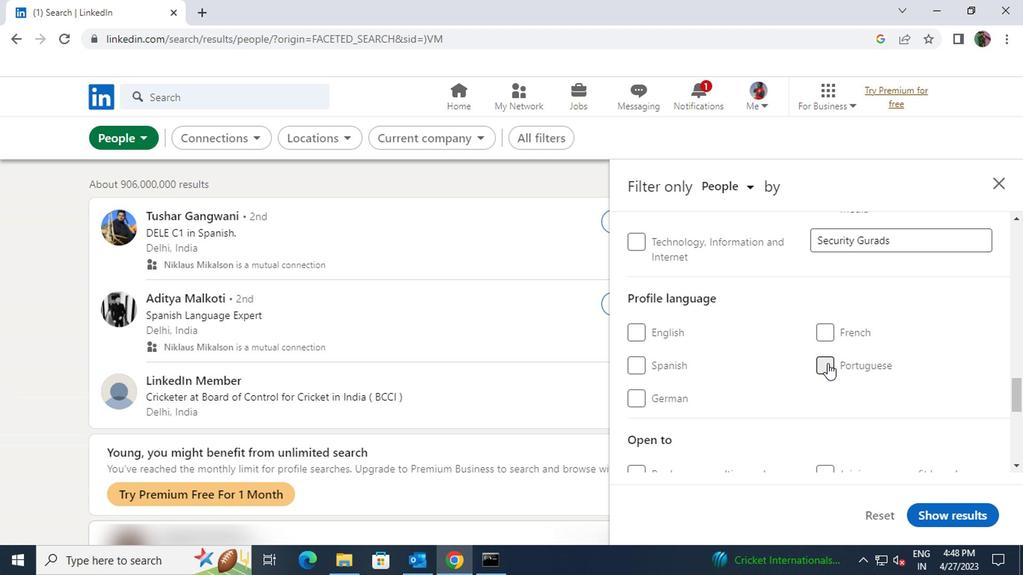 
Action: Mouse scrolled (809, 424) with delta (0, 0)
Screenshot: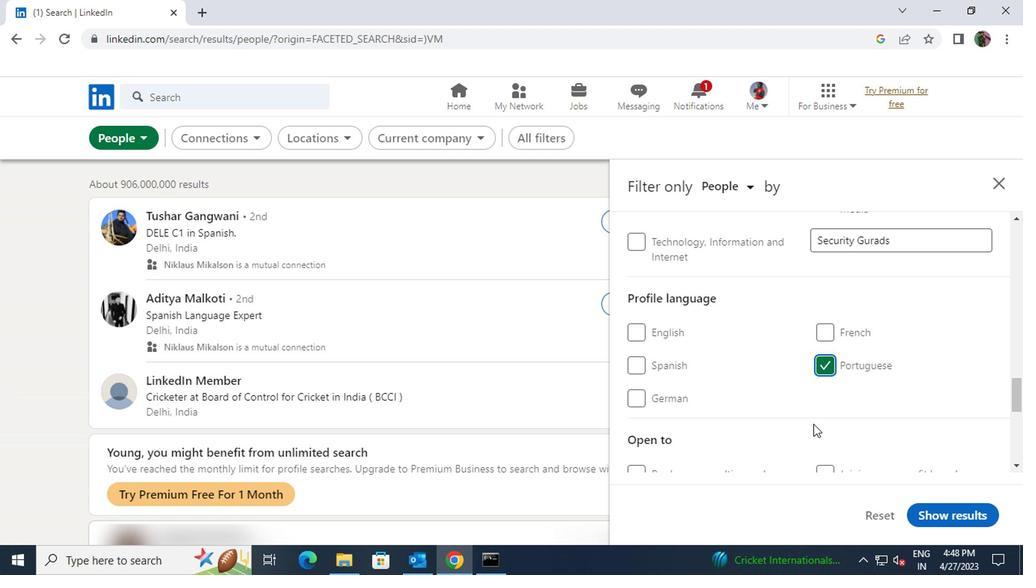 
Action: Mouse moved to (809, 425)
Screenshot: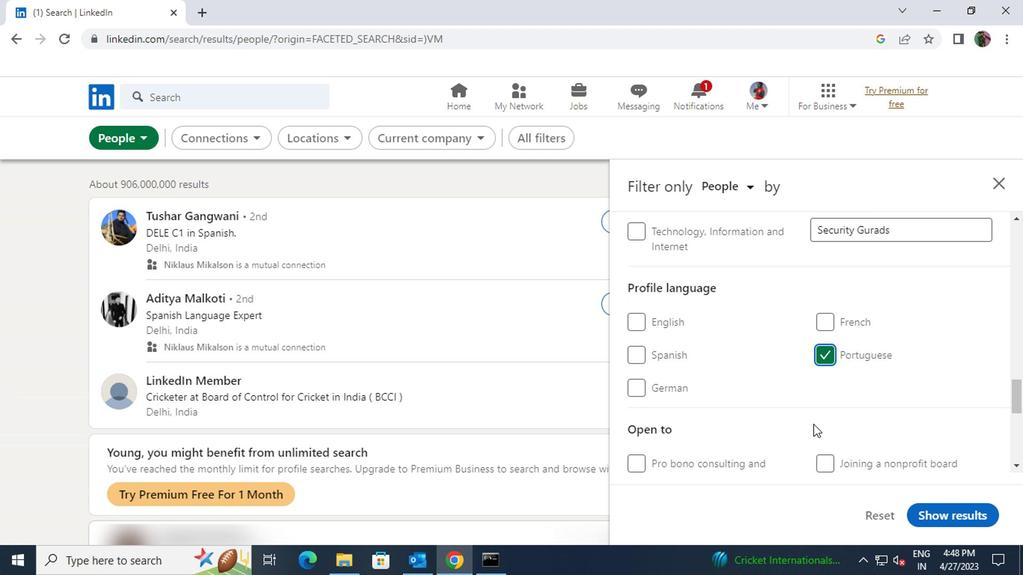 
Action: Mouse scrolled (809, 424) with delta (0, 0)
Screenshot: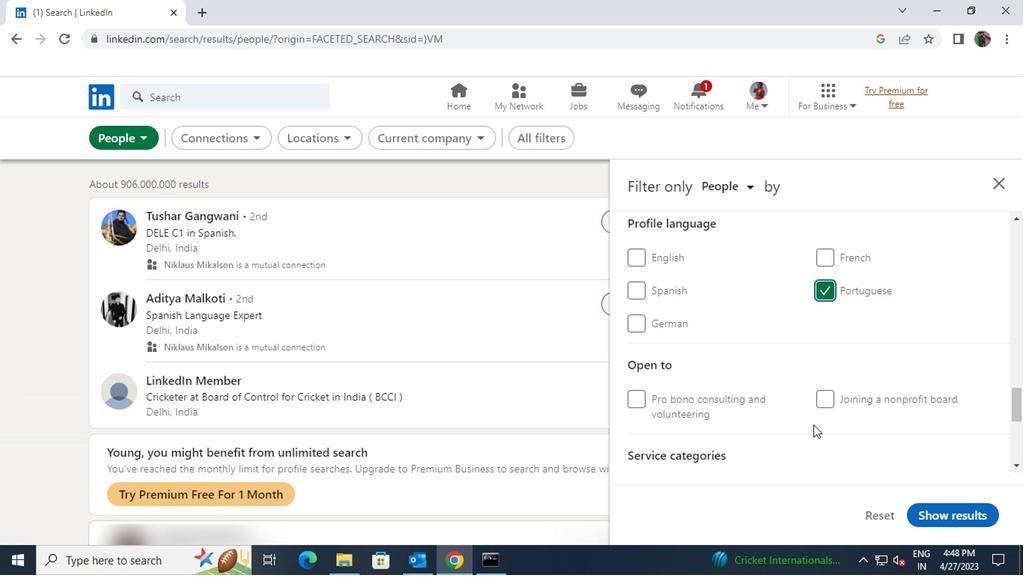 
Action: Mouse scrolled (809, 424) with delta (0, 0)
Screenshot: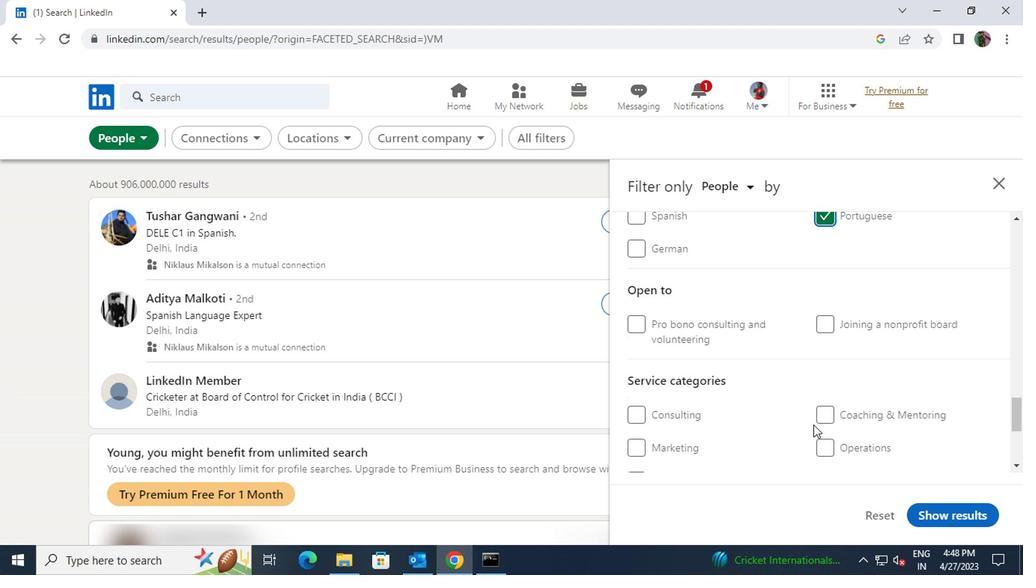 
Action: Mouse moved to (826, 404)
Screenshot: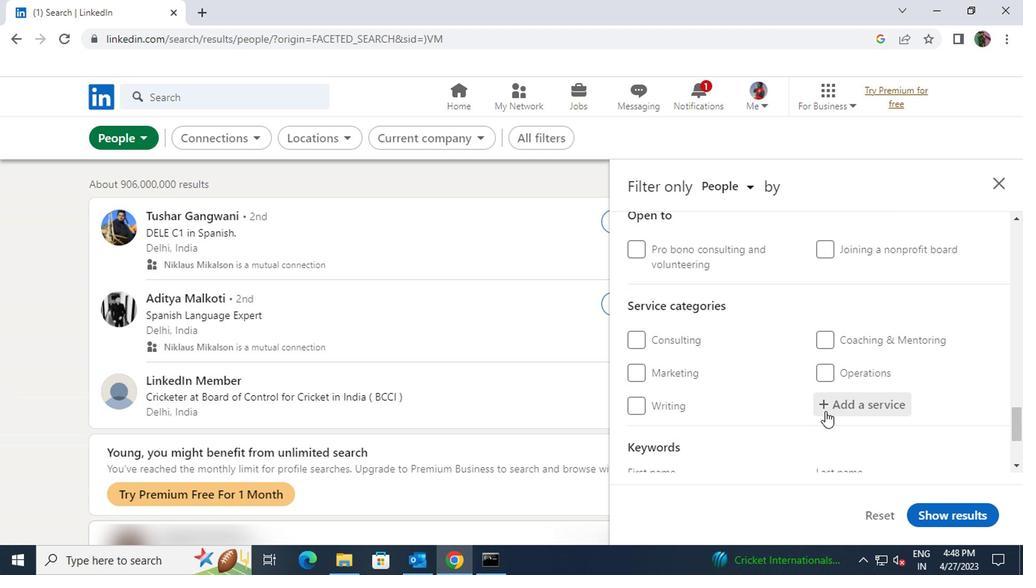 
Action: Mouse pressed left at (826, 404)
Screenshot: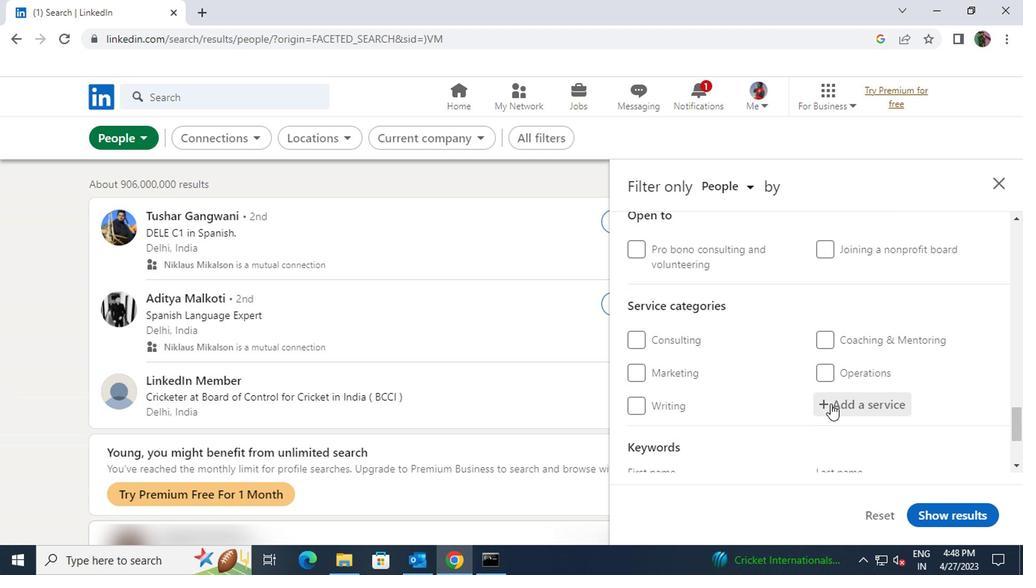 
Action: Key pressed <Key.shift>BLOGG
Screenshot: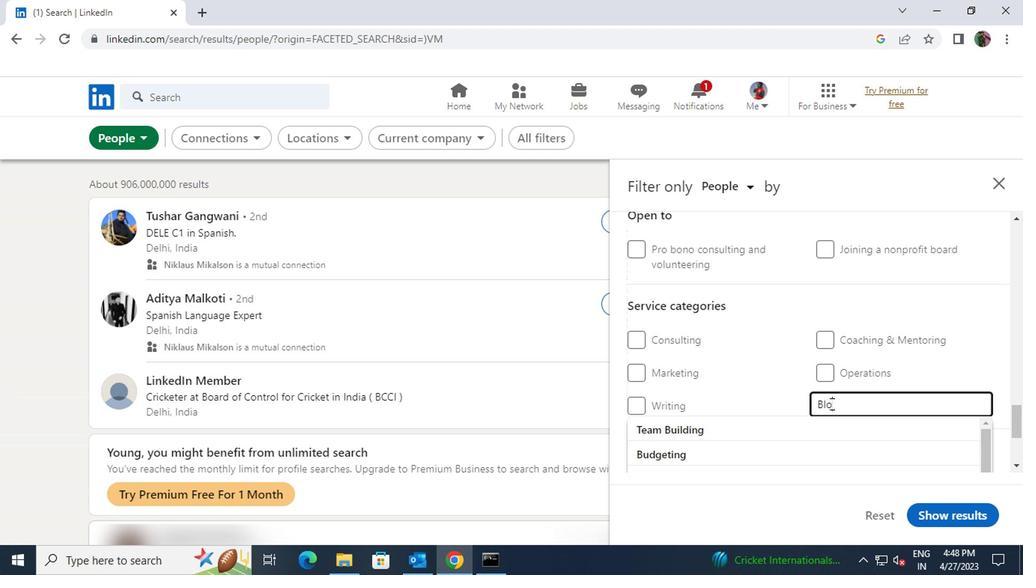 
Action: Mouse moved to (817, 421)
Screenshot: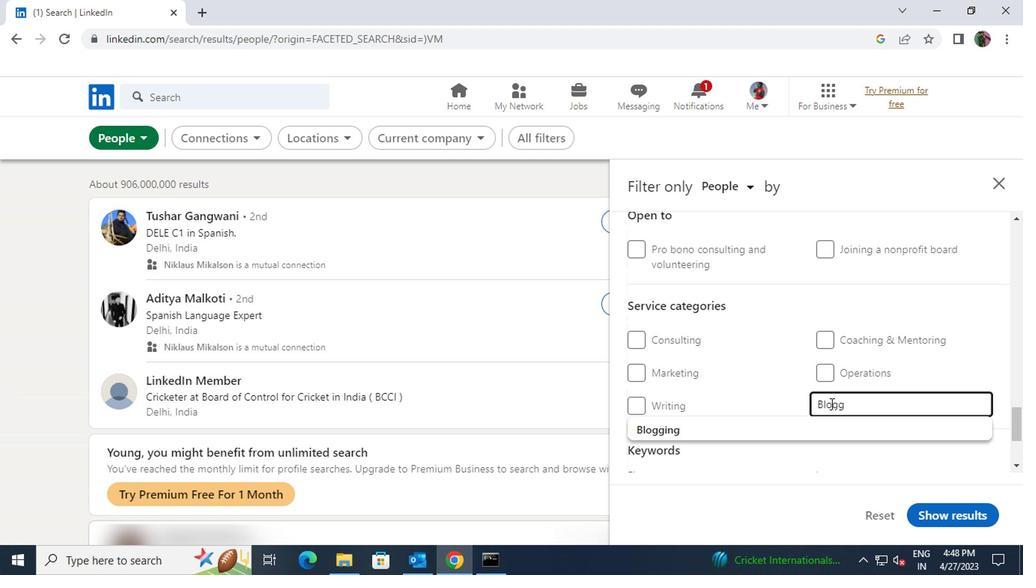 
Action: Mouse pressed left at (817, 421)
Screenshot: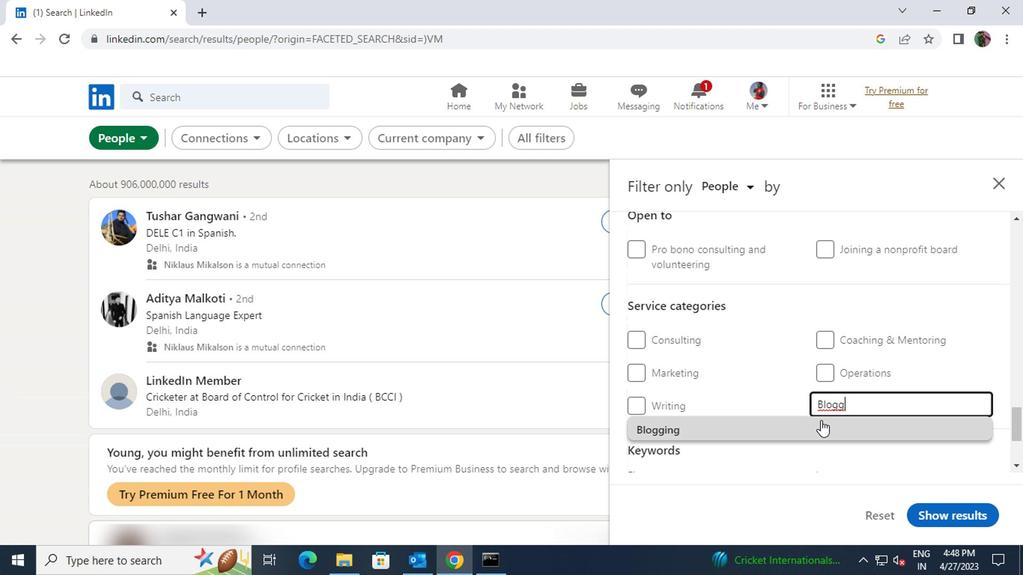 
Action: Mouse scrolled (817, 420) with delta (0, 0)
Screenshot: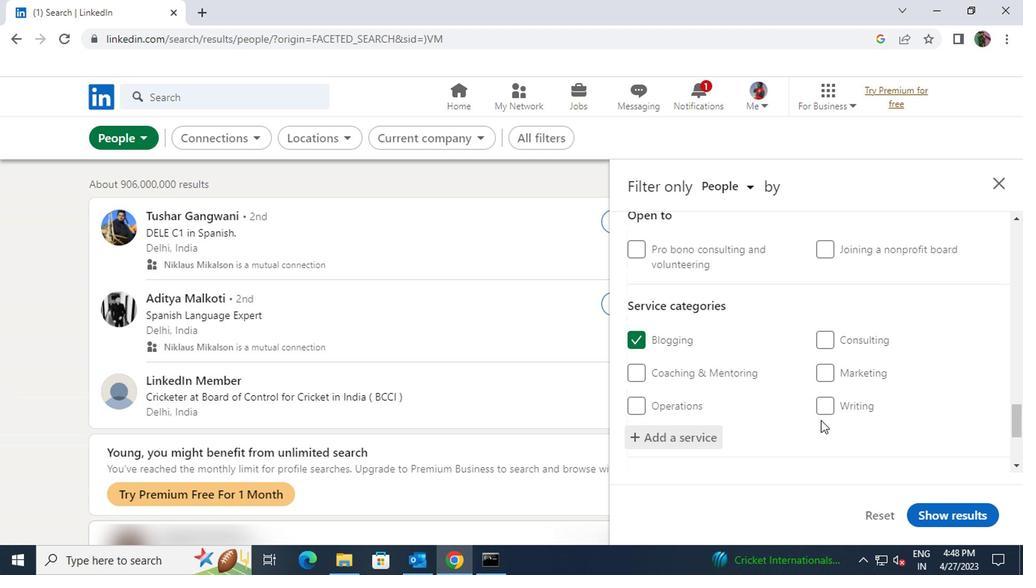 
Action: Mouse scrolled (817, 420) with delta (0, 0)
Screenshot: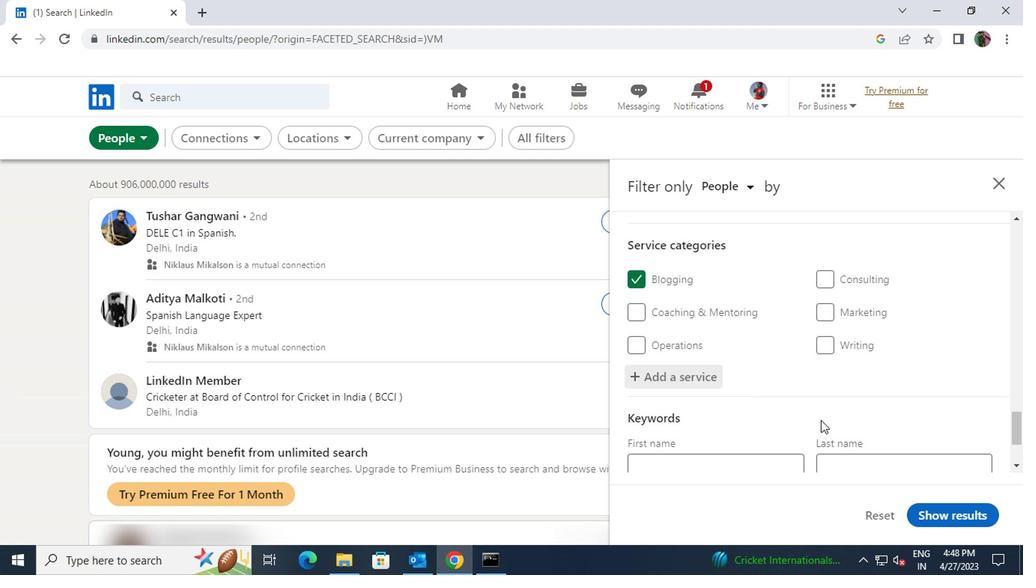 
Action: Mouse moved to (784, 423)
Screenshot: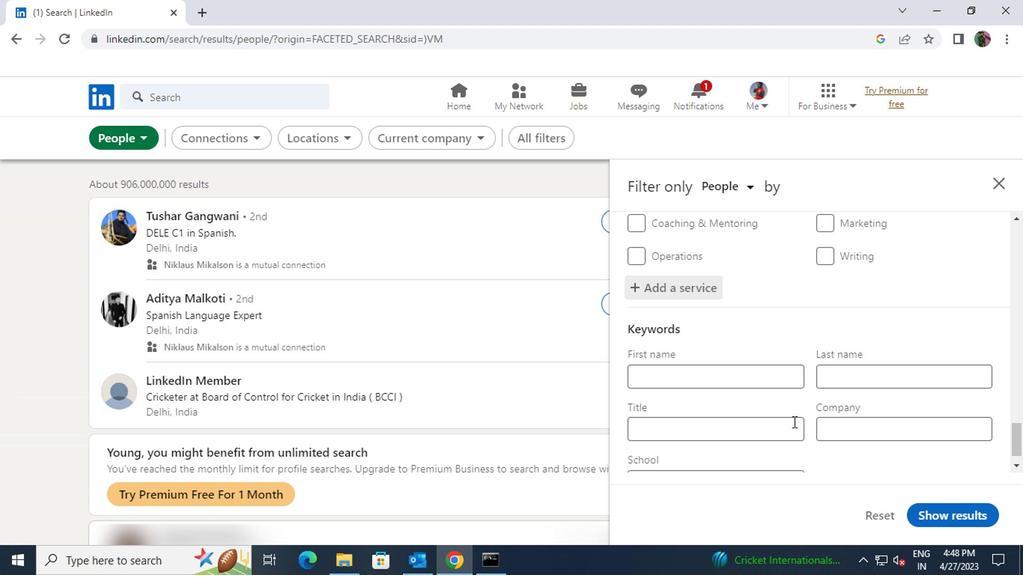 
Action: Mouse pressed left at (784, 423)
Screenshot: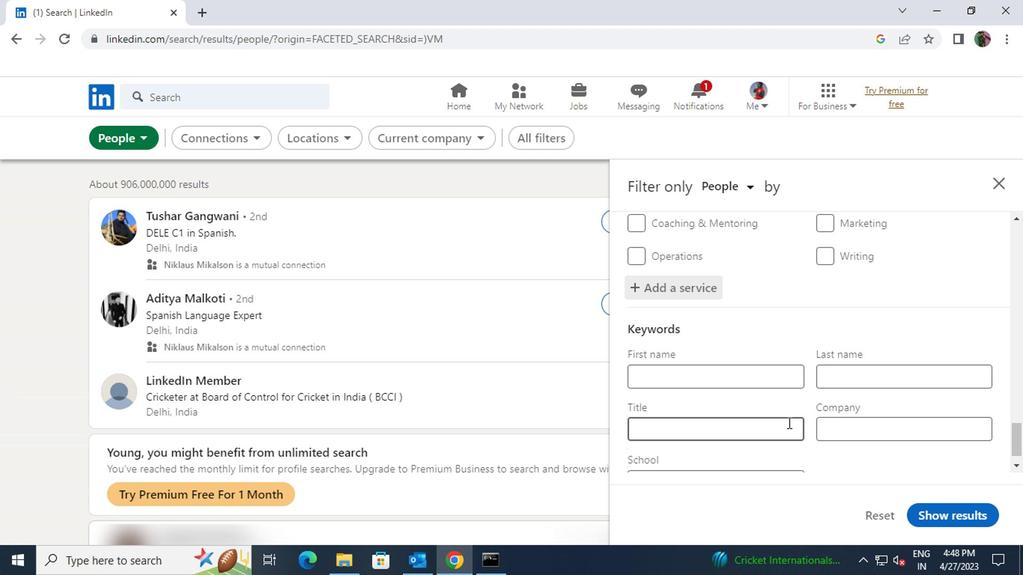 
Action: Key pressed <Key.shift><Key.shift><Key.shift>ANIMAL<Key.space><Key.shift>BREEDER
Screenshot: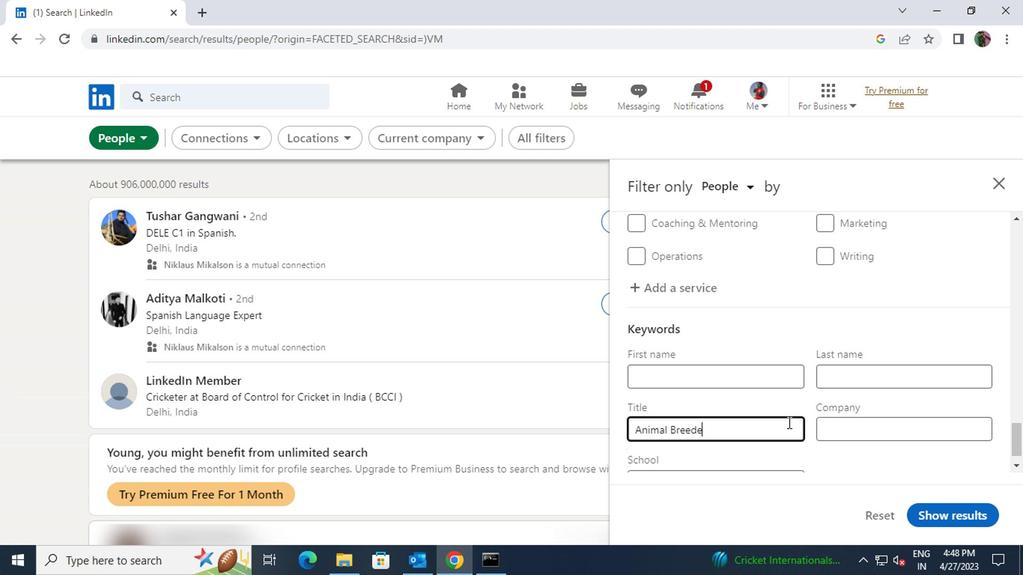 
Action: Mouse moved to (930, 518)
Screenshot: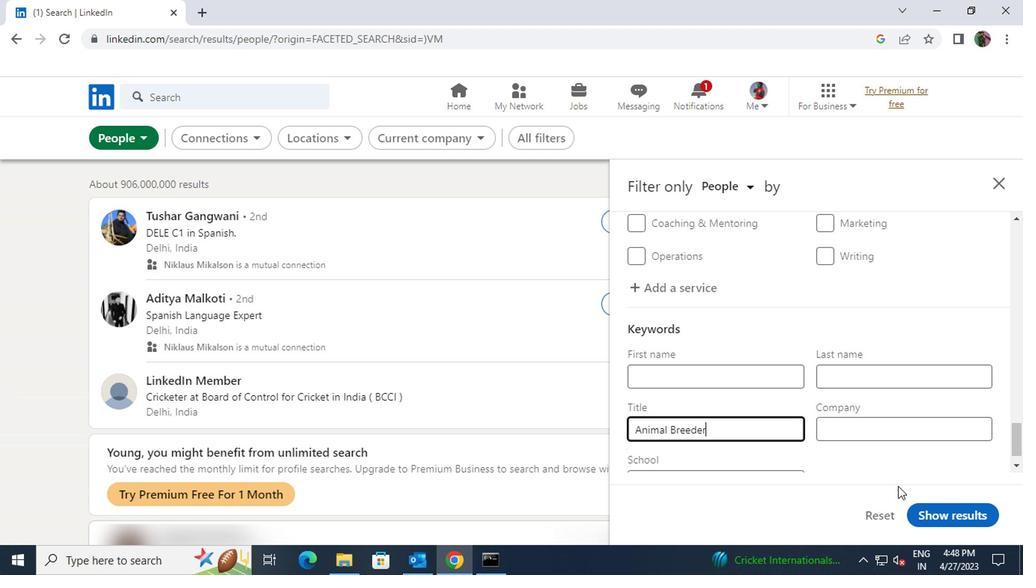 
Action: Mouse pressed left at (930, 518)
Screenshot: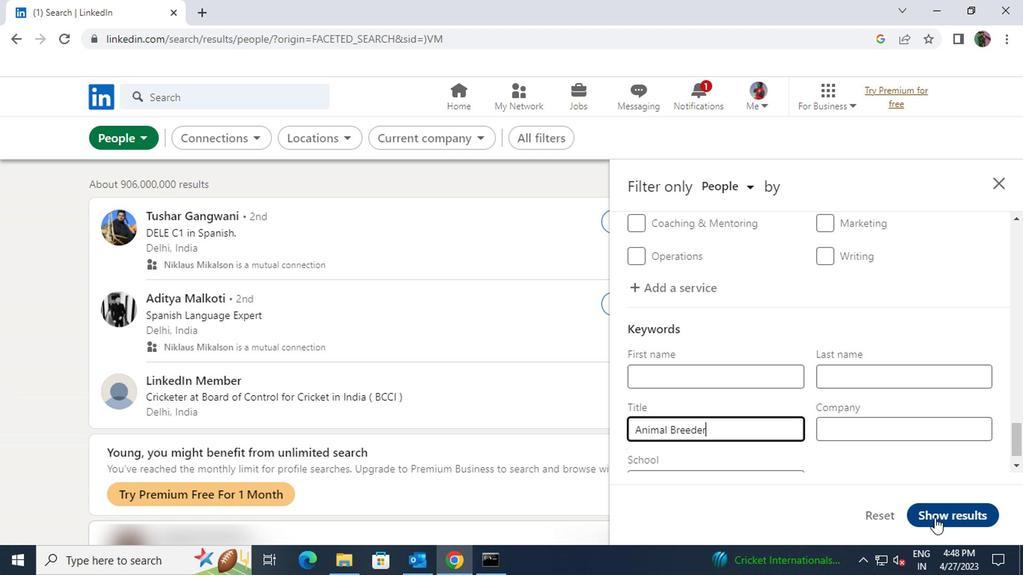 
